 Task: Look for space in Fiumicino-Isola Sacra, Italy from 12th  July, 2023 to 15th July, 2023 for 3 adults in price range Rs.12000 to Rs.16000. Place can be entire place with 2 bedrooms having 3 beds and 1 bathroom. Property type can be house, flat, guest house. Booking option can be shelf check-in. Required host language is English.
Action: Mouse moved to (431, 107)
Screenshot: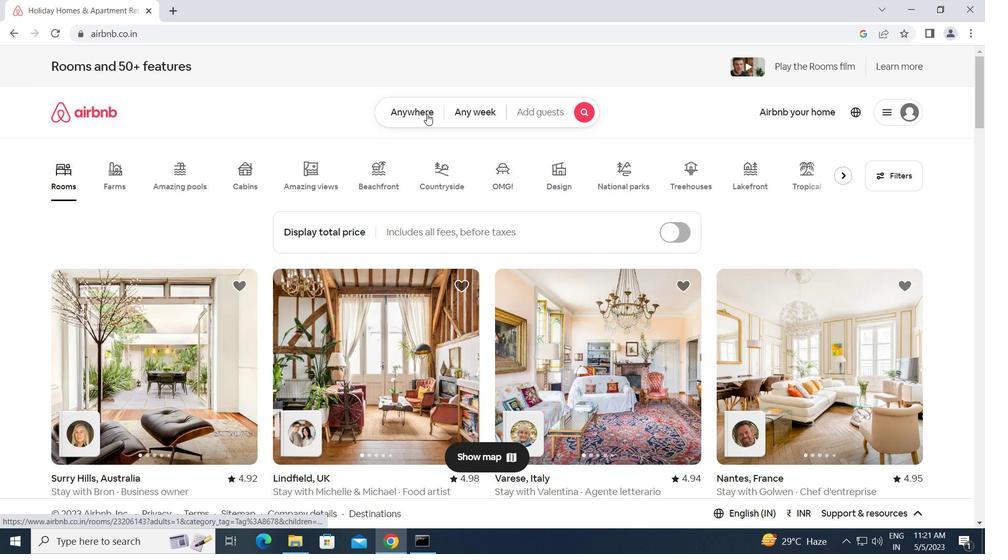
Action: Mouse pressed left at (431, 107)
Screenshot: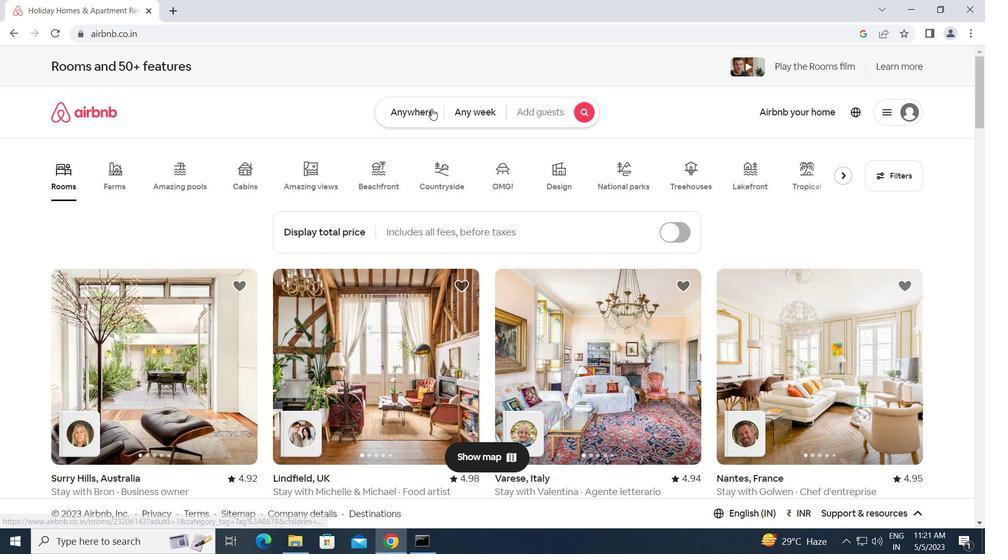 
Action: Mouse moved to (265, 162)
Screenshot: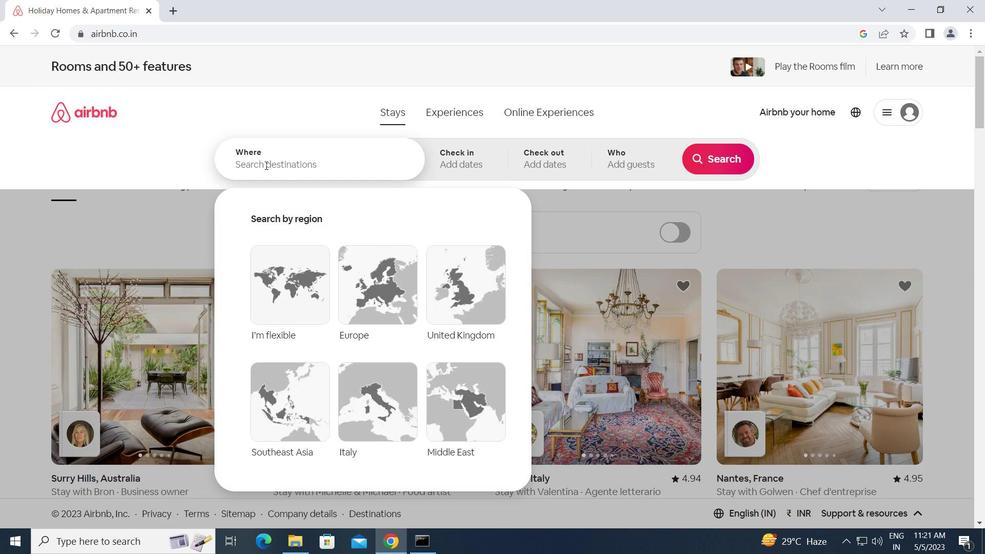 
Action: Mouse pressed left at (265, 162)
Screenshot: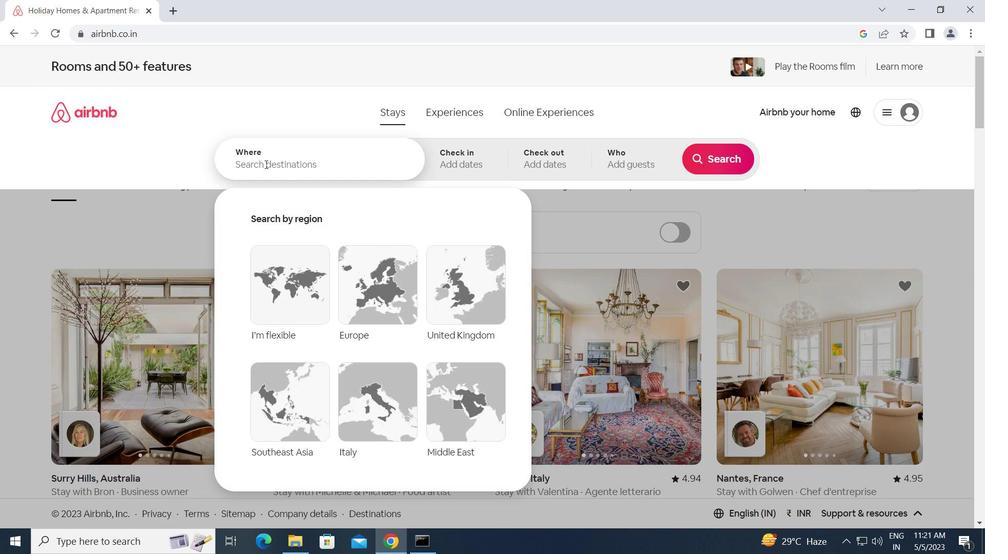 
Action: Key pressed f<Key.caps_lock>iumicino-<Key.caps_lock>i<Key.caps_lock>sola<Key.space><Key.caps_lock>s<Key.caps_lock>acra,<Key.space><Key.caps_lock>i<Key.caps_lock>taly<Key.enter>
Screenshot: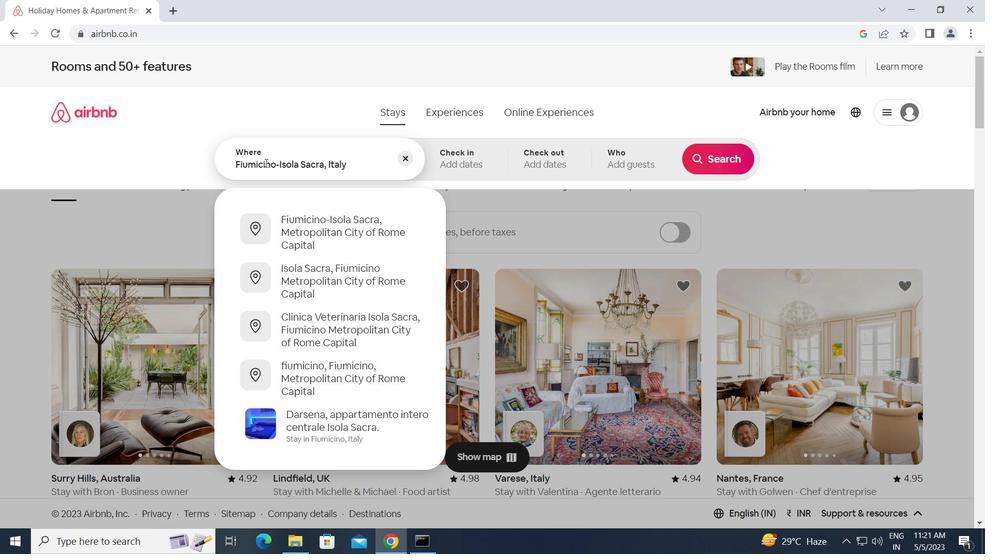 
Action: Mouse moved to (720, 261)
Screenshot: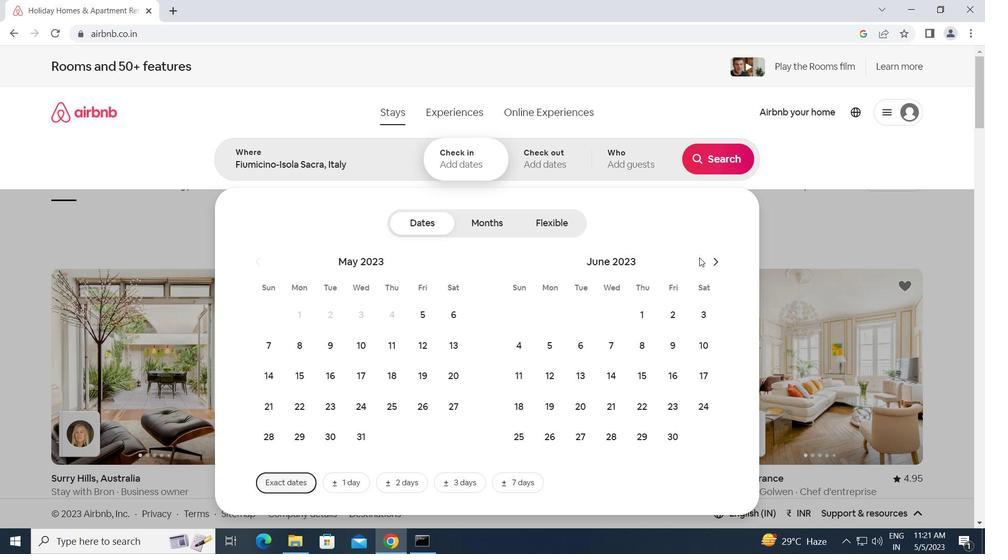 
Action: Mouse pressed left at (720, 261)
Screenshot: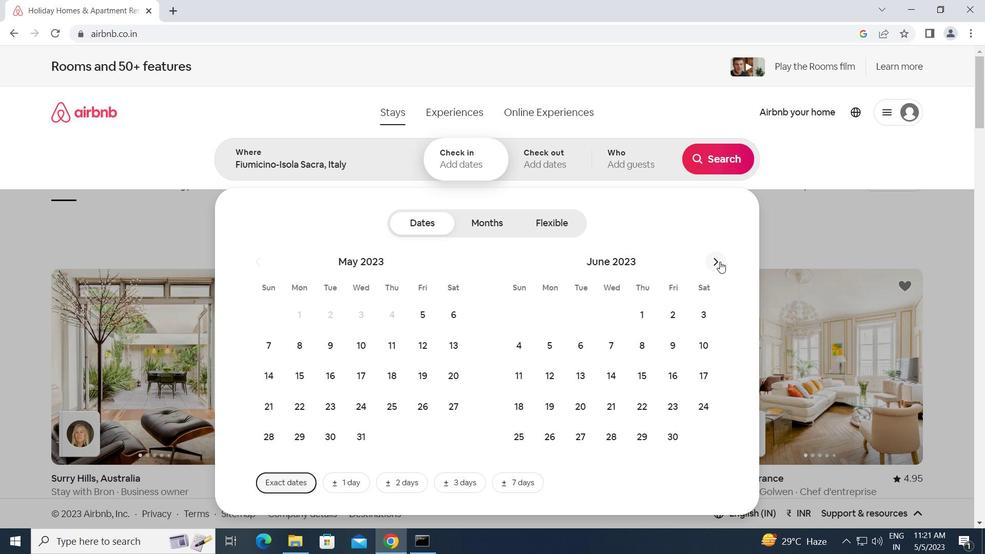 
Action: Mouse moved to (611, 376)
Screenshot: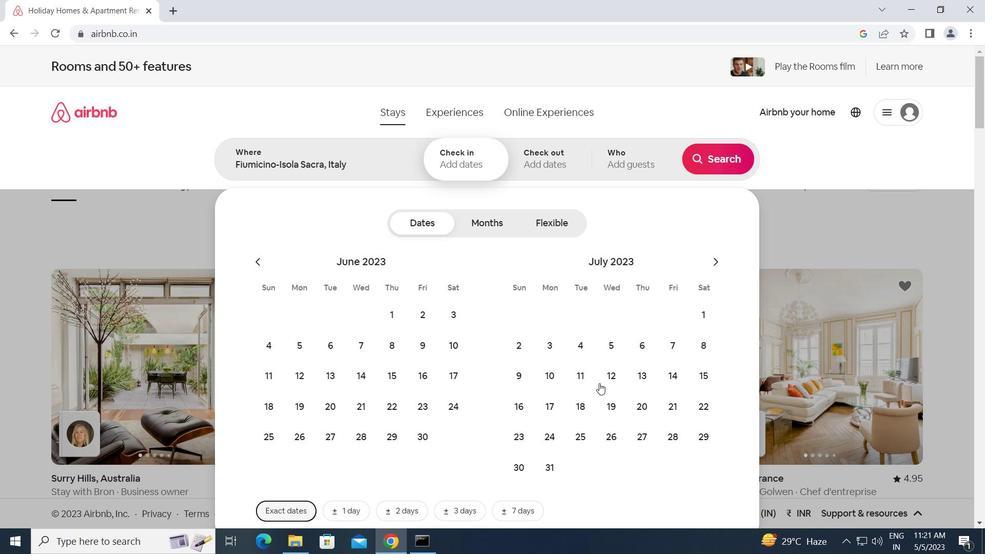 
Action: Mouse pressed left at (611, 376)
Screenshot: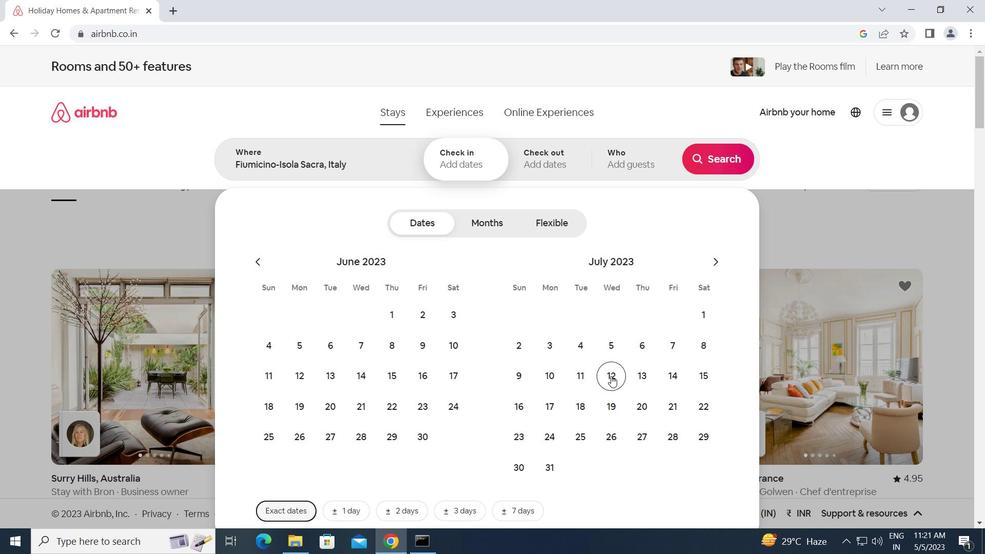 
Action: Mouse moved to (705, 378)
Screenshot: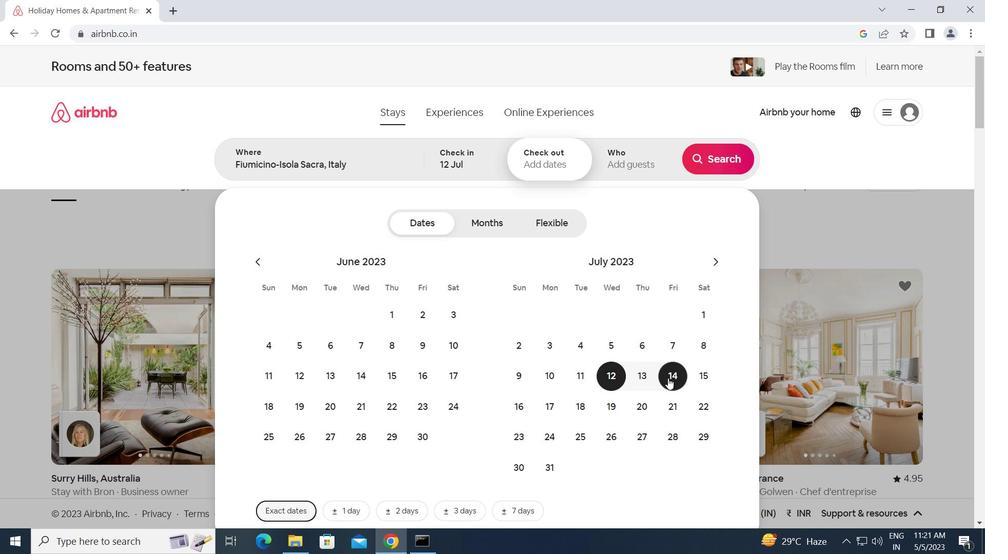 
Action: Mouse pressed left at (705, 378)
Screenshot: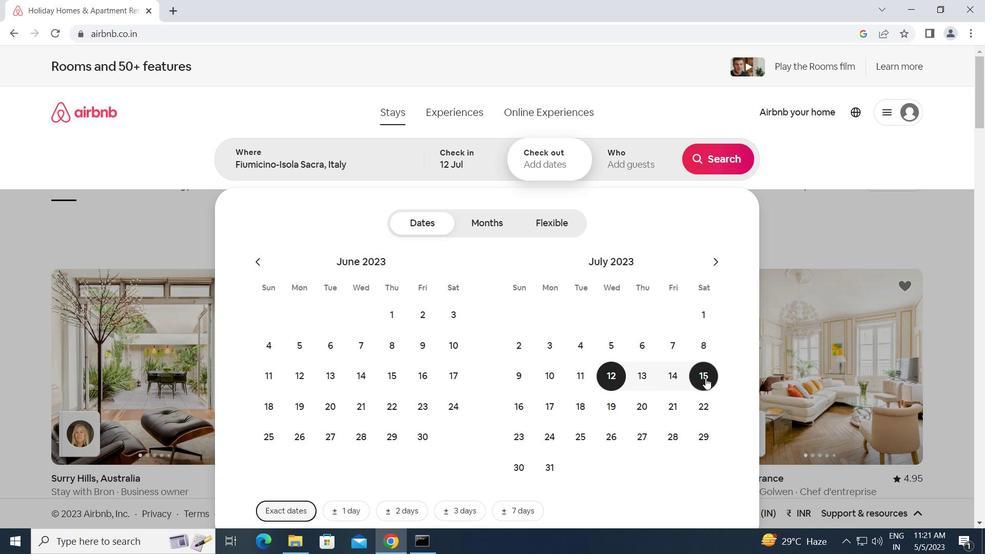 
Action: Mouse moved to (629, 165)
Screenshot: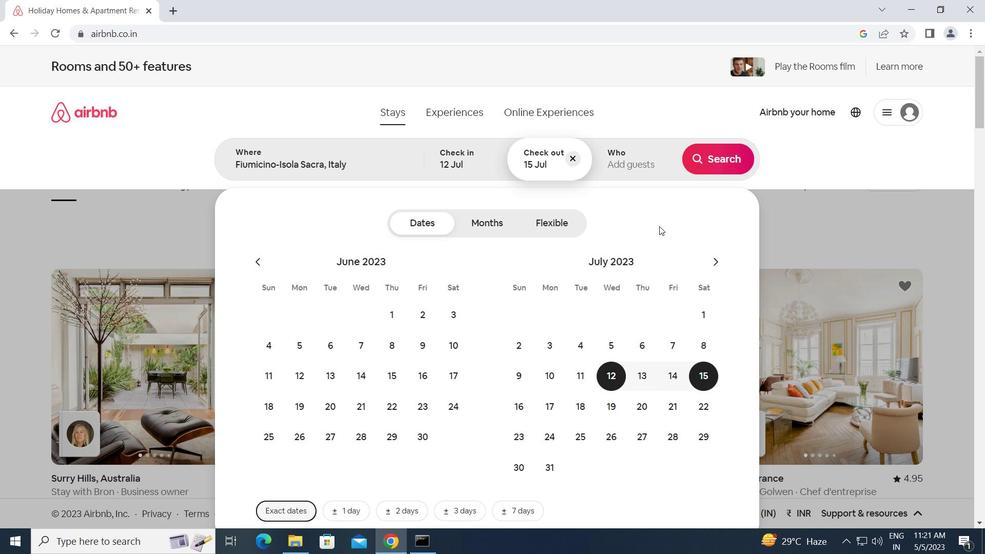 
Action: Mouse pressed left at (629, 165)
Screenshot: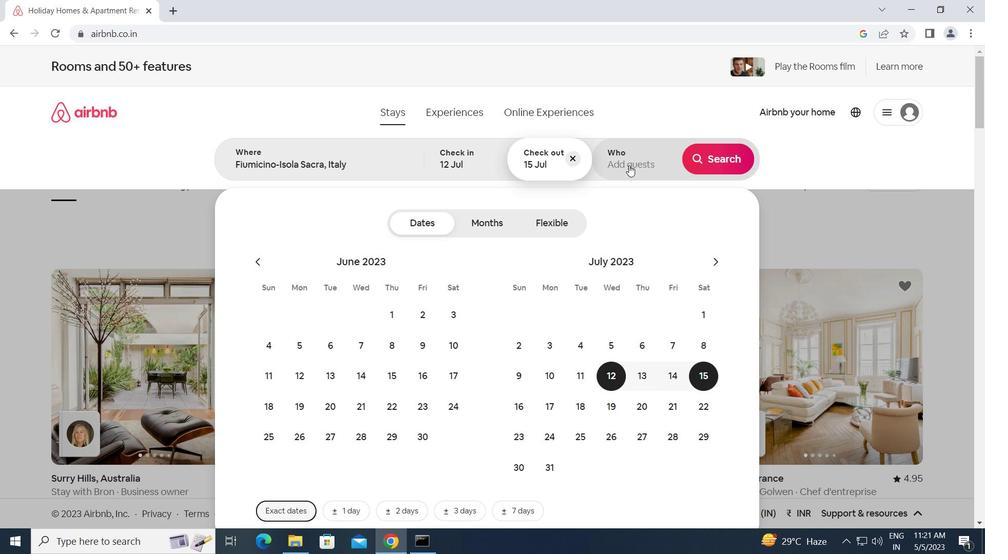 
Action: Mouse moved to (722, 225)
Screenshot: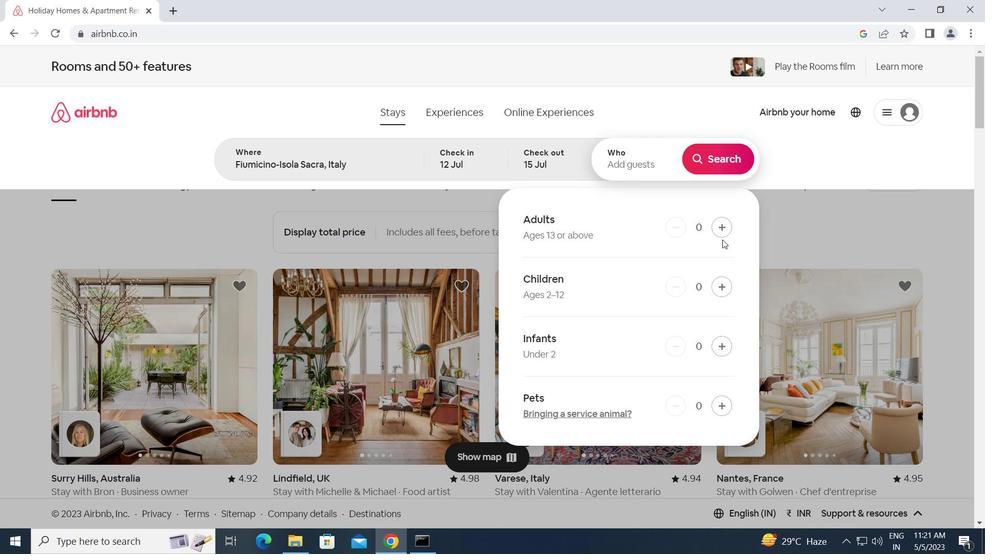 
Action: Mouse pressed left at (722, 225)
Screenshot: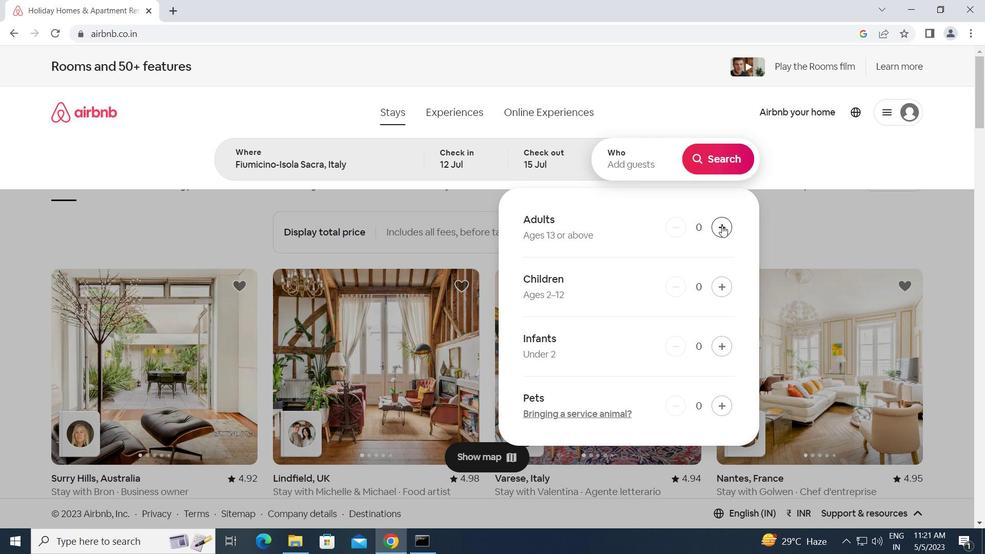 
Action: Mouse pressed left at (722, 225)
Screenshot: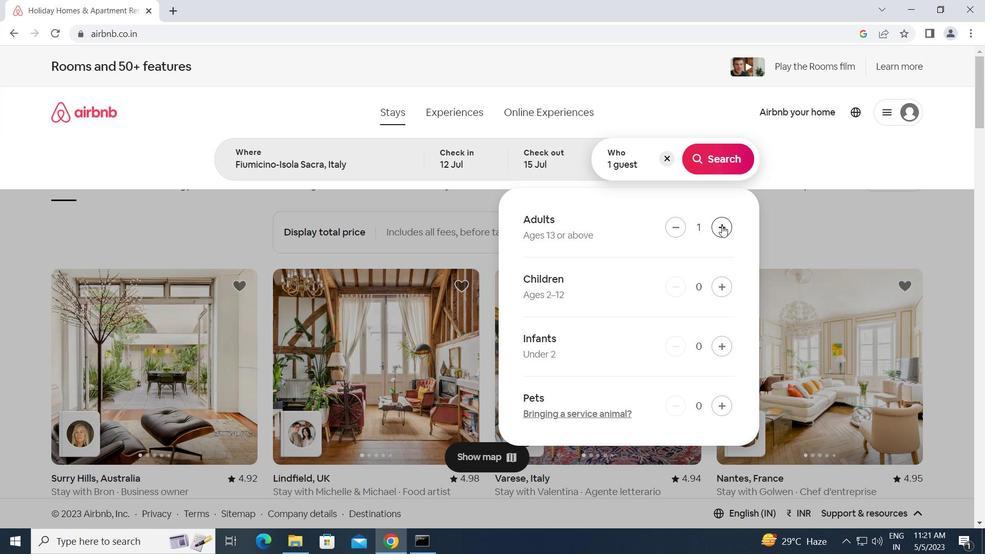 
Action: Mouse pressed left at (722, 225)
Screenshot: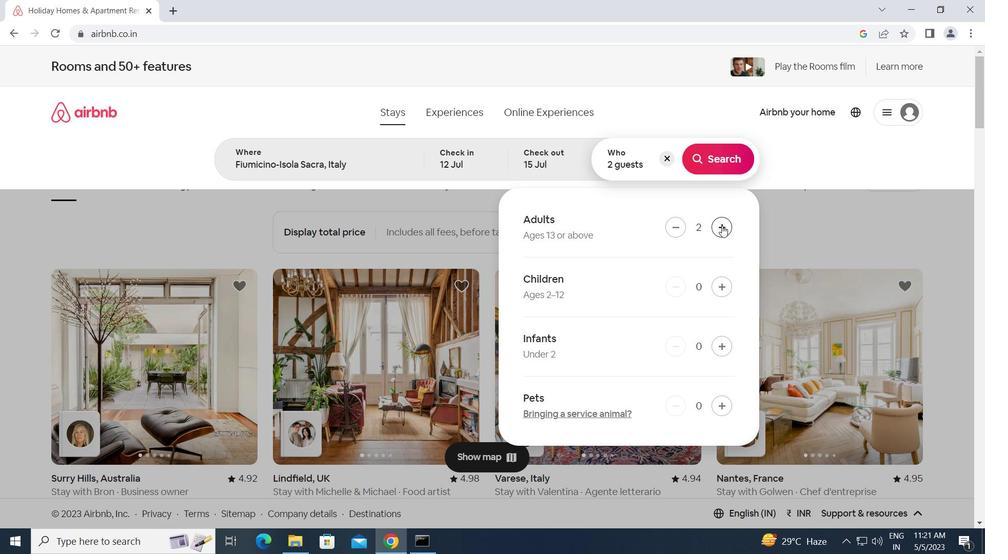 
Action: Mouse moved to (717, 158)
Screenshot: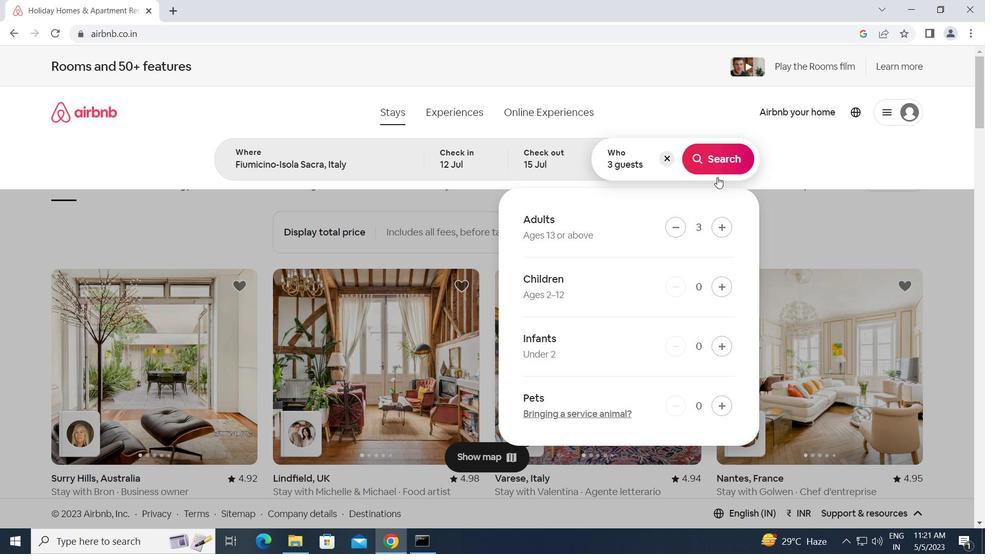
Action: Mouse pressed left at (717, 158)
Screenshot: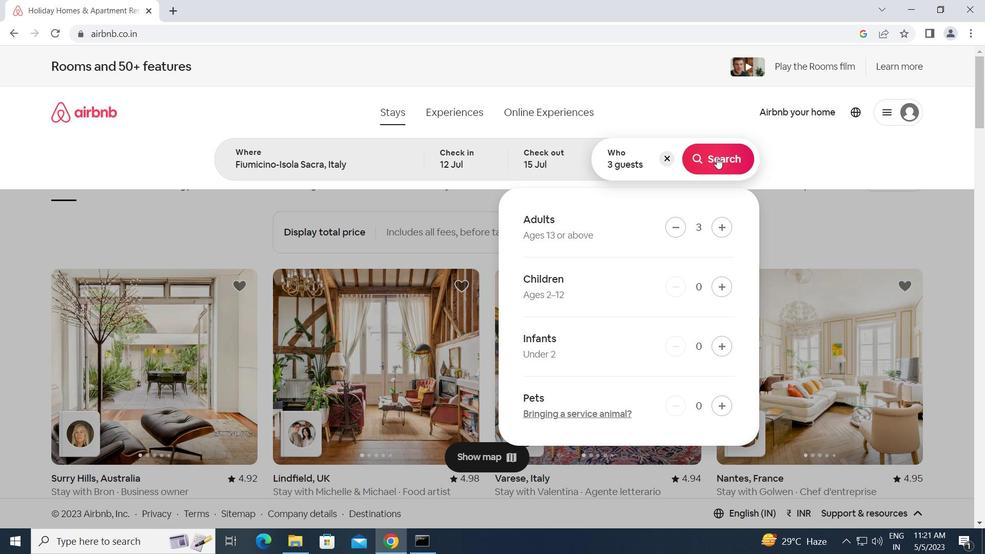 
Action: Mouse moved to (917, 124)
Screenshot: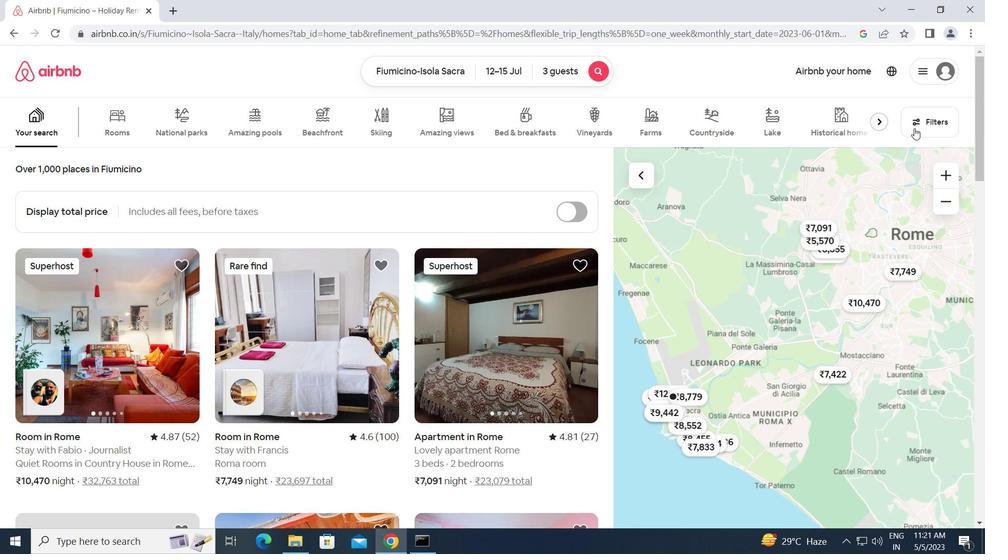 
Action: Mouse pressed left at (917, 124)
Screenshot: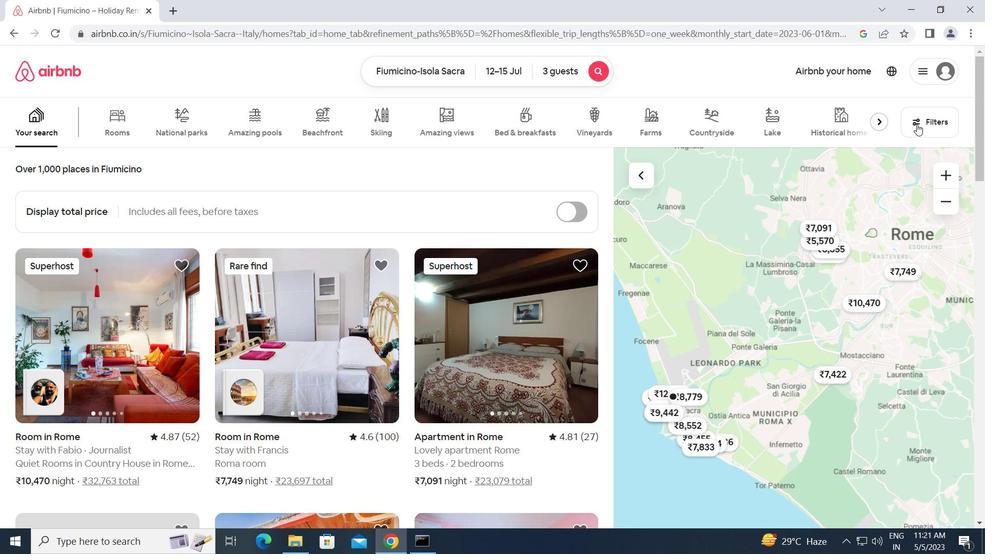 
Action: Mouse moved to (324, 443)
Screenshot: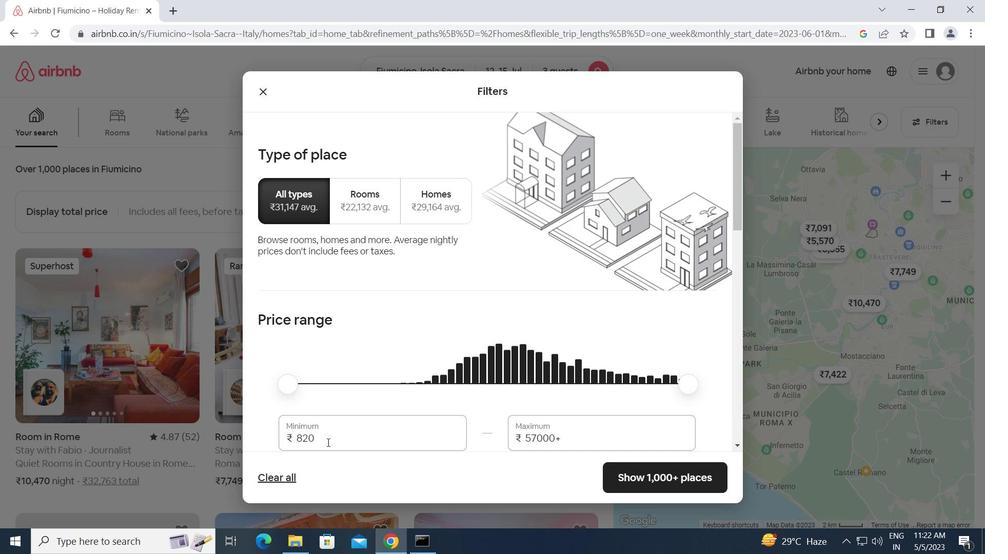 
Action: Mouse pressed left at (324, 443)
Screenshot: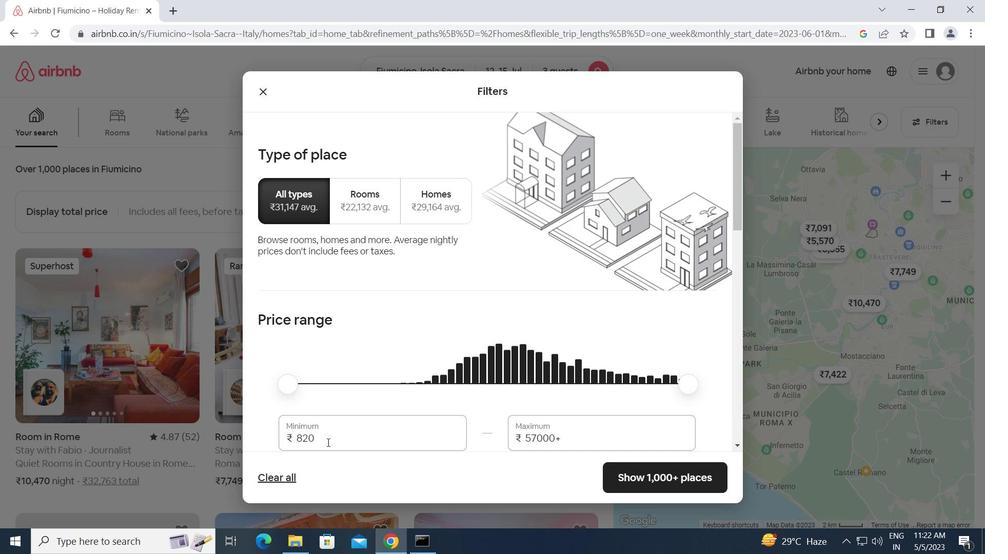 
Action: Mouse moved to (278, 437)
Screenshot: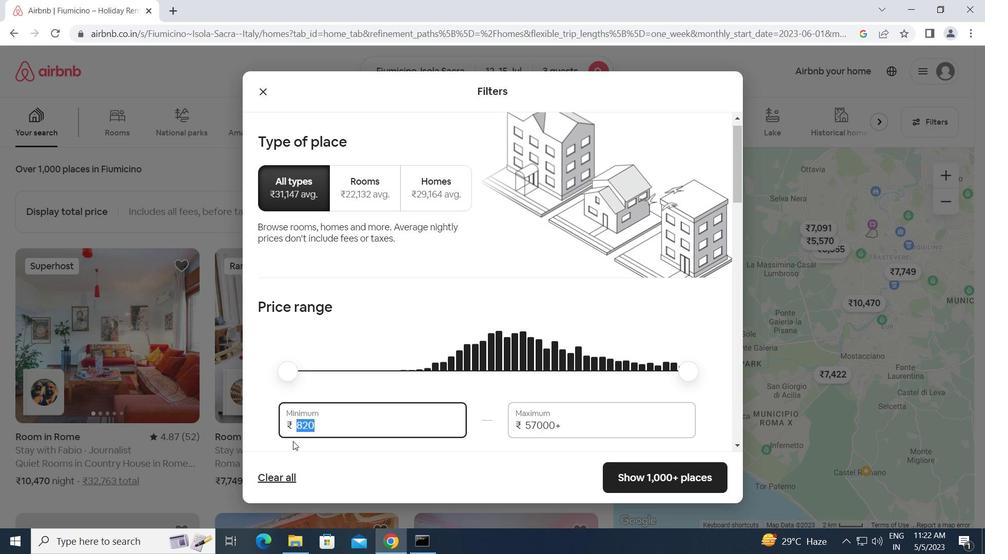 
Action: Key pressed 12000<Key.tab>16000
Screenshot: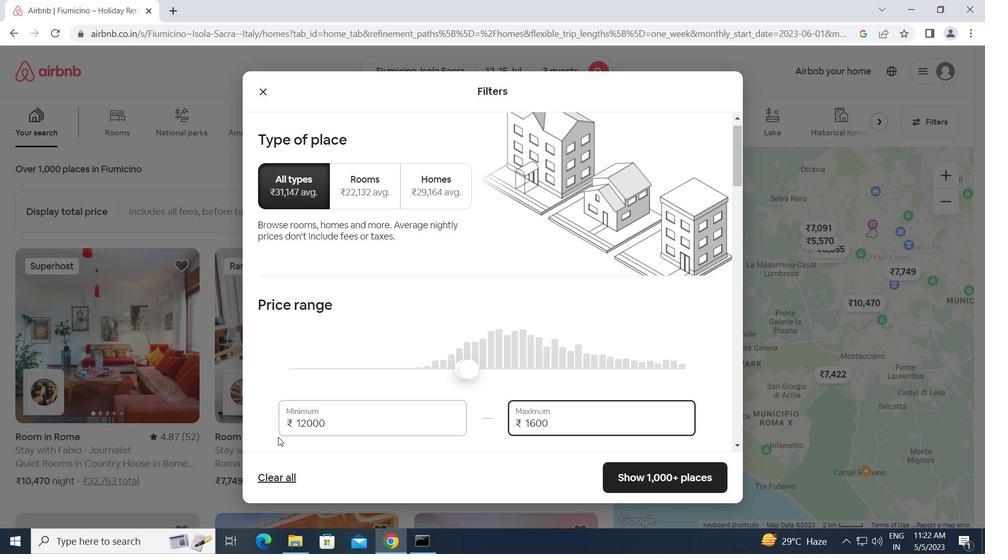 
Action: Mouse moved to (333, 434)
Screenshot: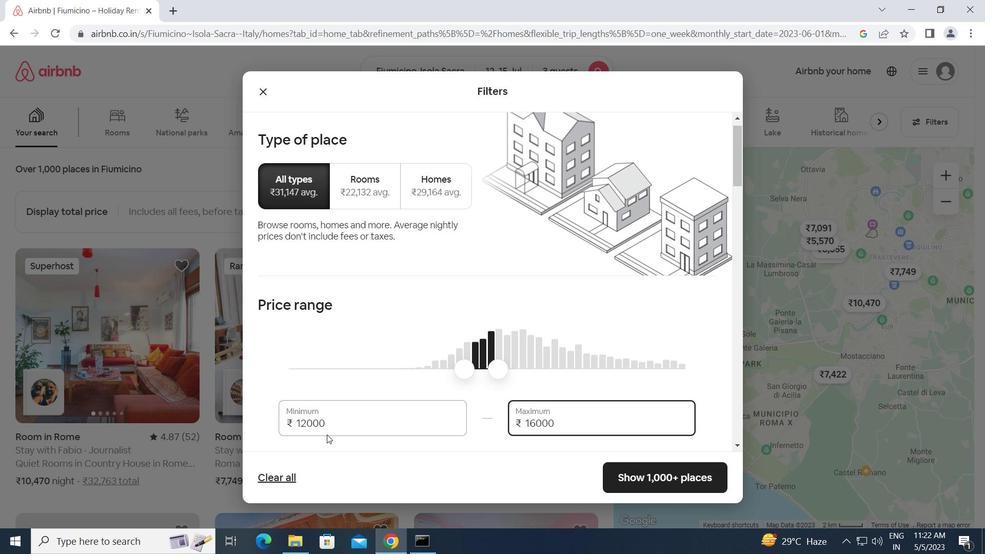 
Action: Mouse scrolled (333, 434) with delta (0, 0)
Screenshot: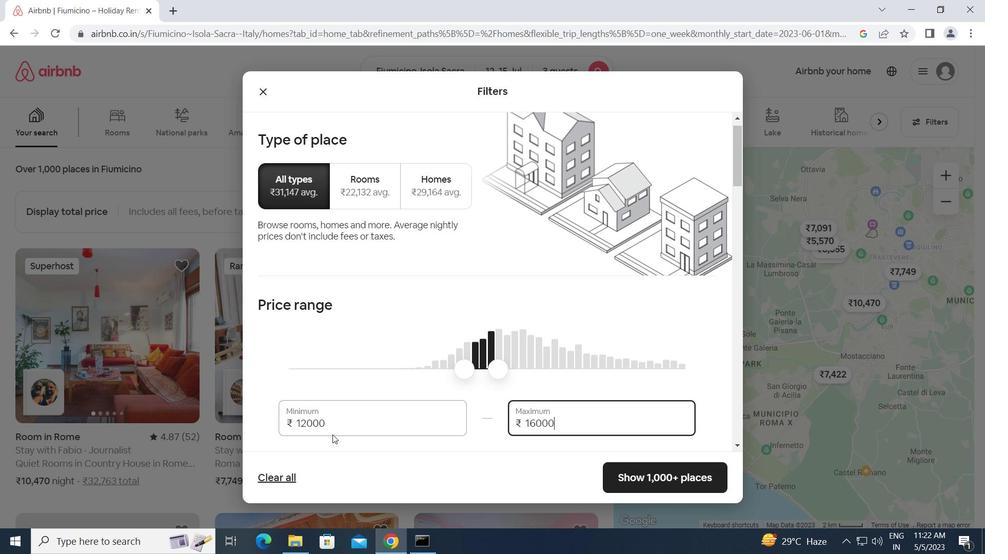 
Action: Mouse scrolled (333, 434) with delta (0, 0)
Screenshot: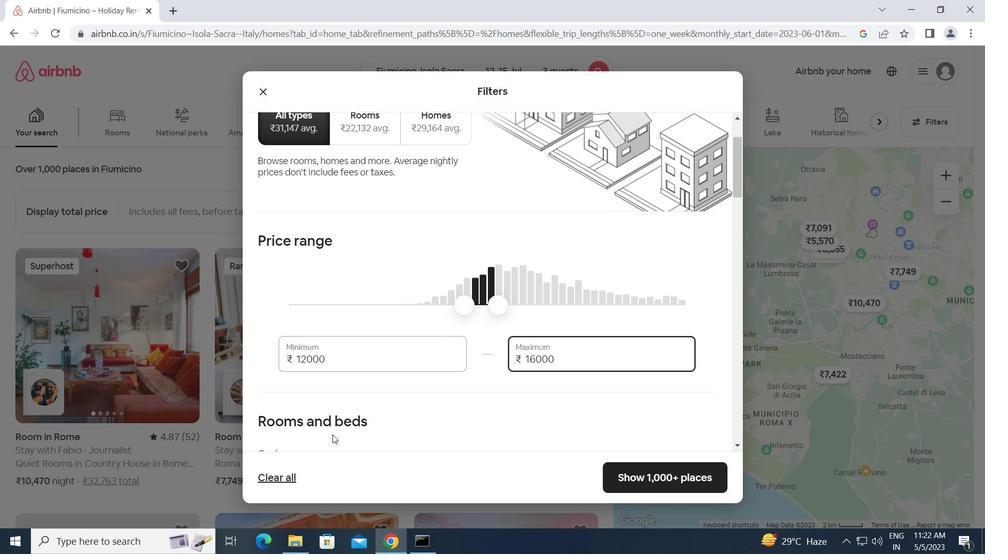 
Action: Mouse scrolled (333, 434) with delta (0, 0)
Screenshot: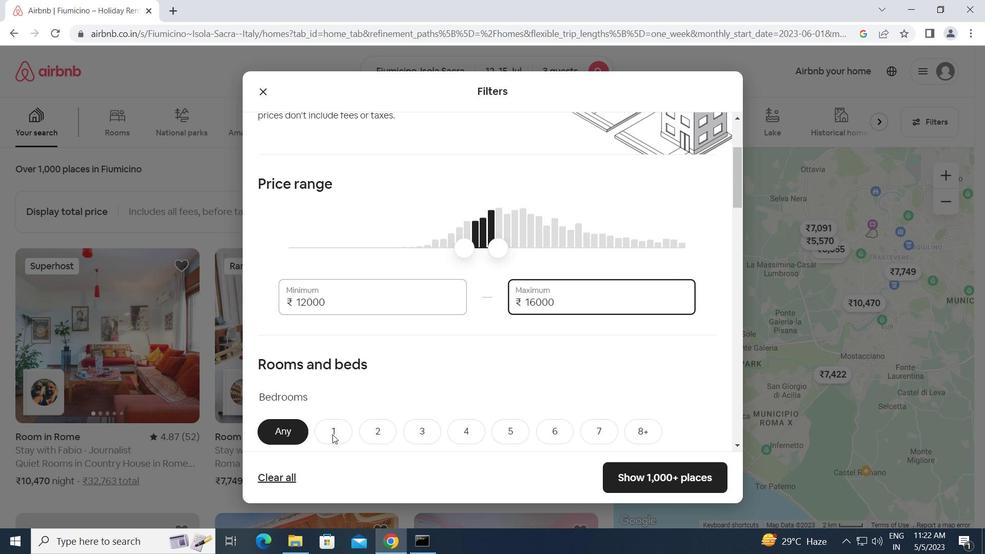 
Action: Mouse scrolled (333, 435) with delta (0, 0)
Screenshot: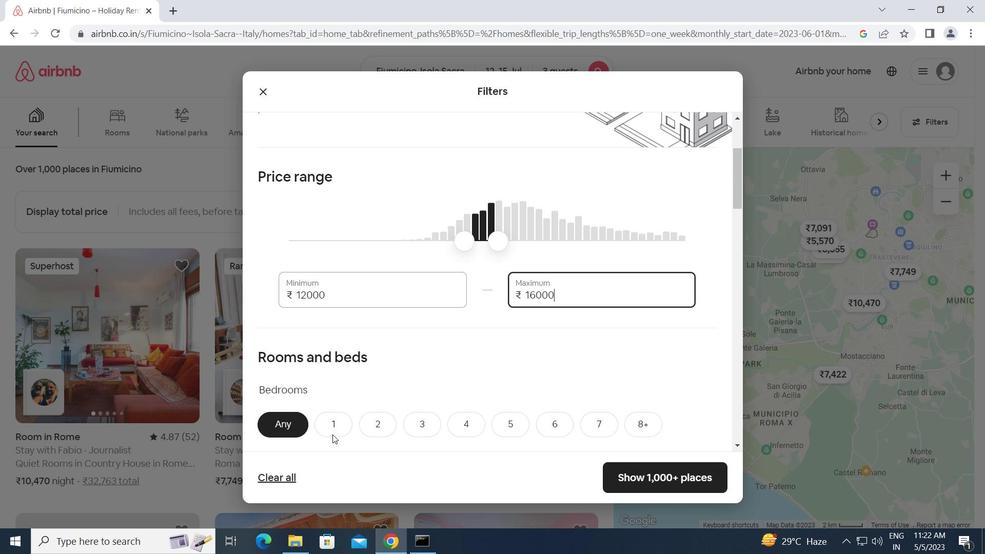 
Action: Mouse scrolled (333, 434) with delta (0, 0)
Screenshot: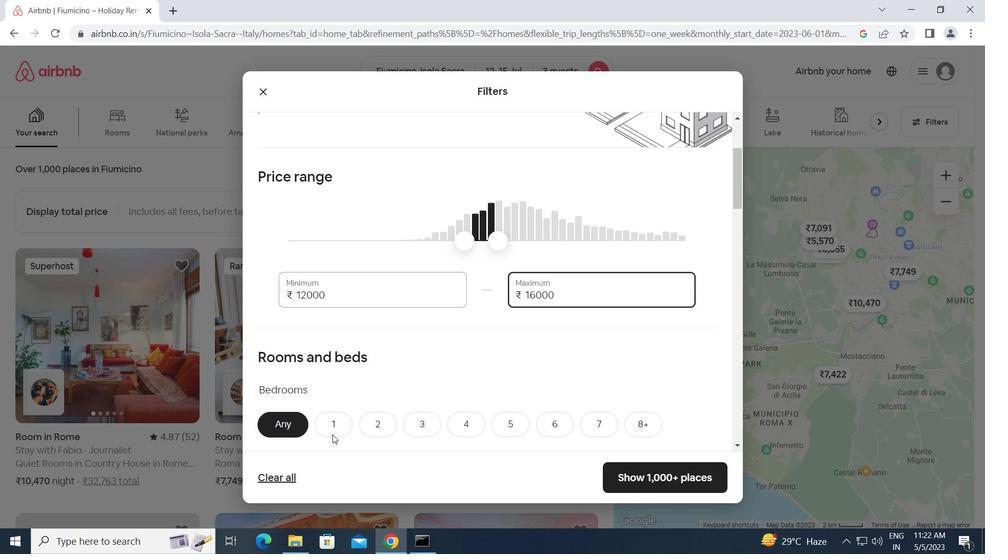 
Action: Mouse scrolled (333, 434) with delta (0, 0)
Screenshot: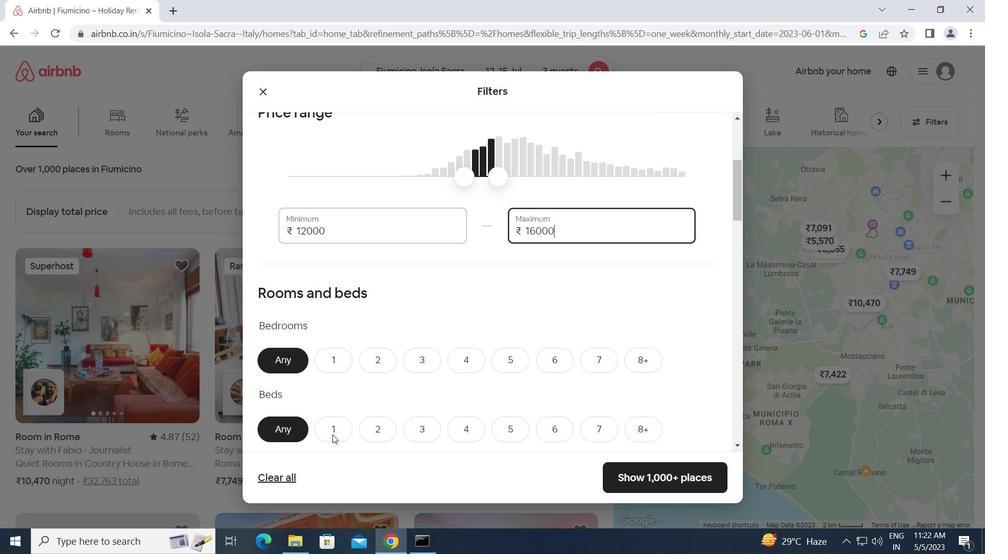 
Action: Mouse moved to (376, 298)
Screenshot: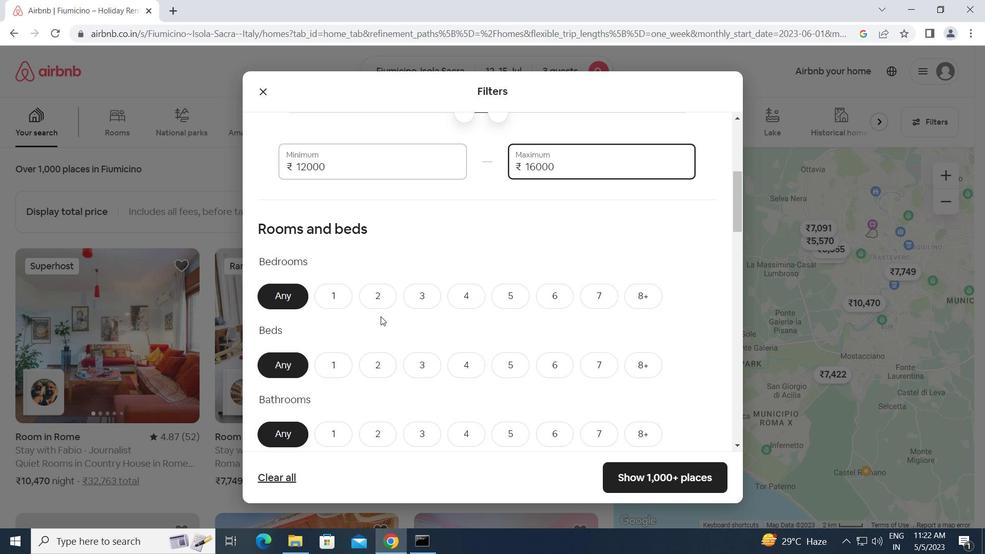 
Action: Mouse pressed left at (376, 298)
Screenshot: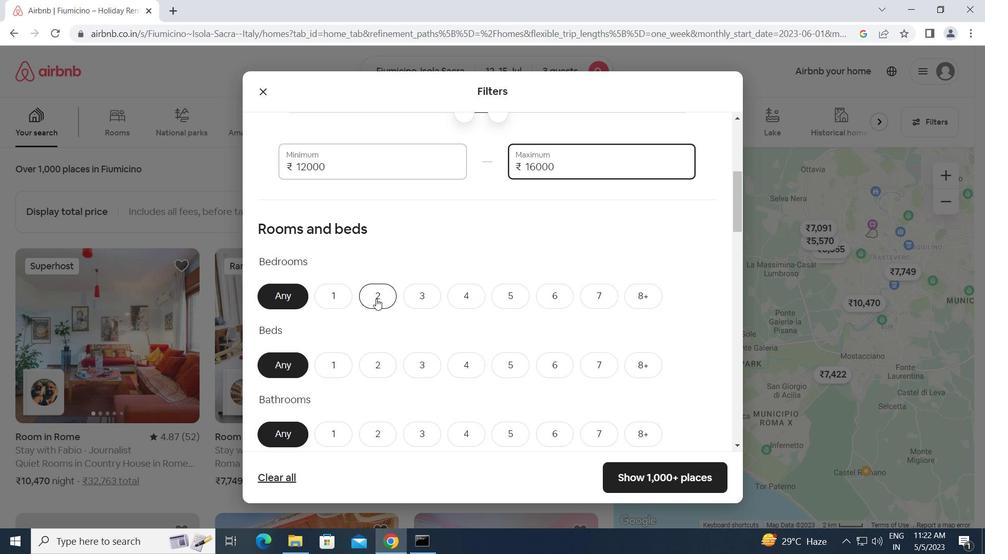 
Action: Mouse moved to (423, 359)
Screenshot: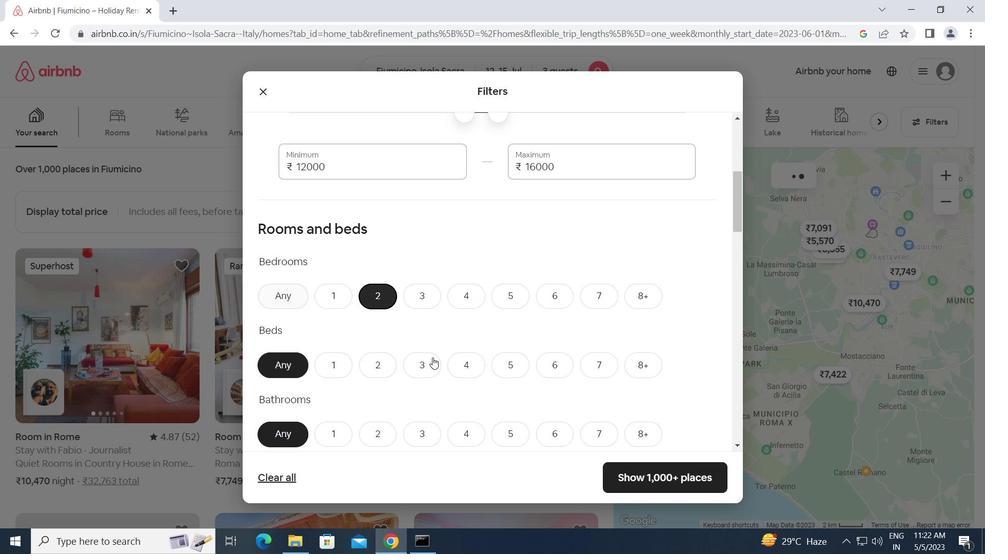 
Action: Mouse pressed left at (423, 359)
Screenshot: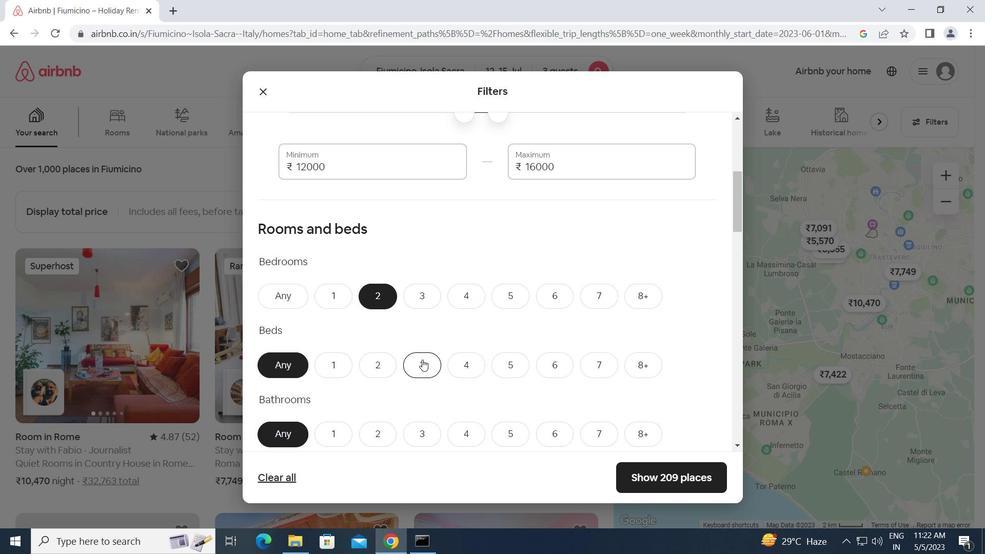 
Action: Mouse moved to (381, 420)
Screenshot: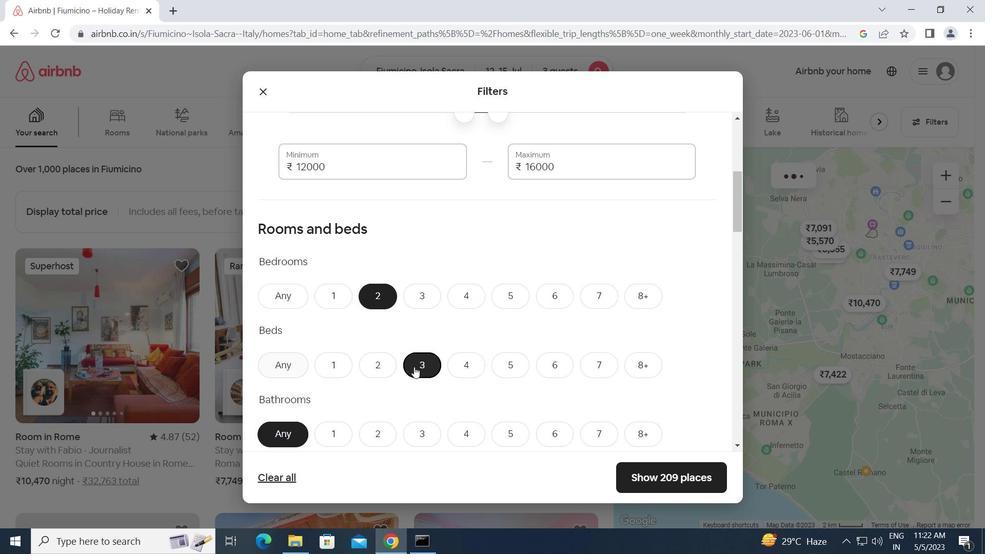 
Action: Mouse scrolled (381, 420) with delta (0, 0)
Screenshot: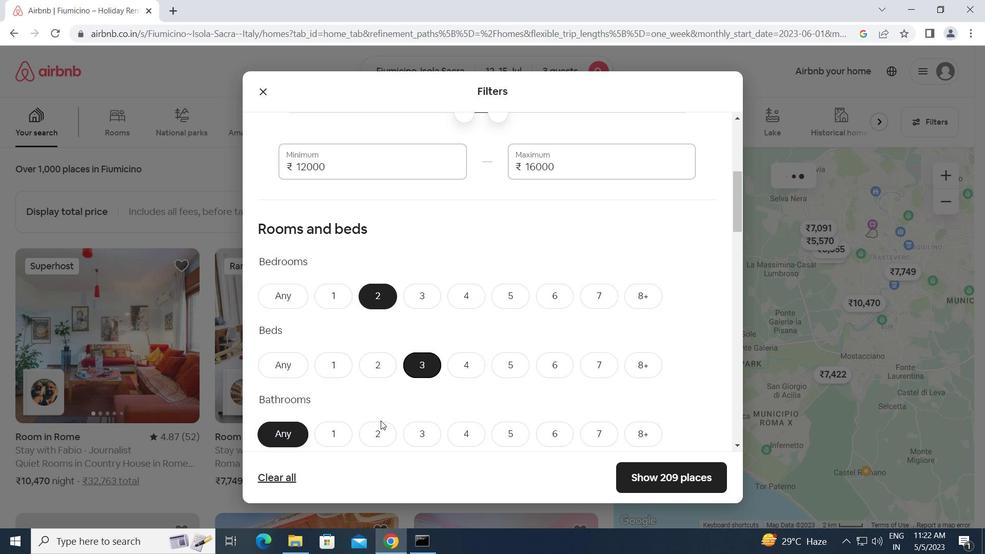 
Action: Mouse moved to (337, 372)
Screenshot: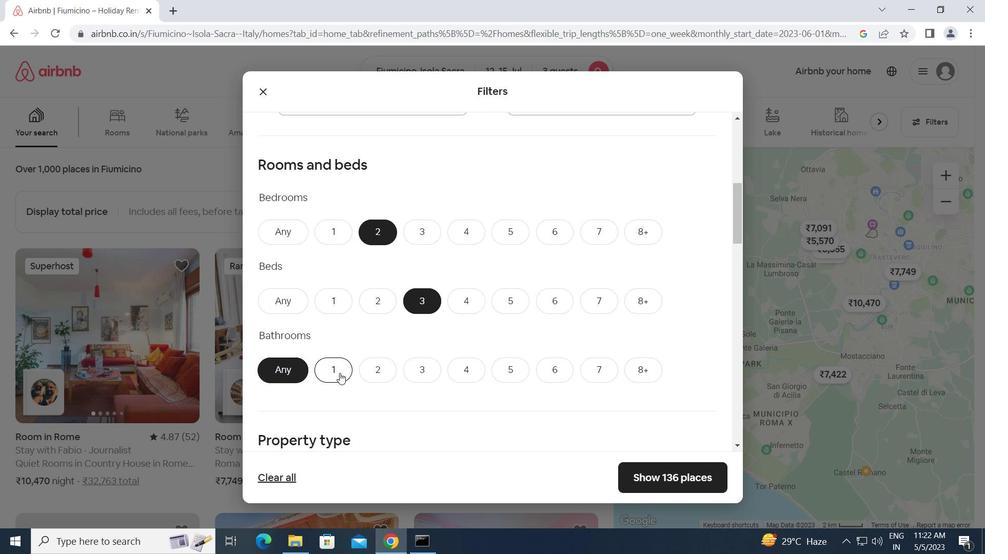 
Action: Mouse pressed left at (337, 372)
Screenshot: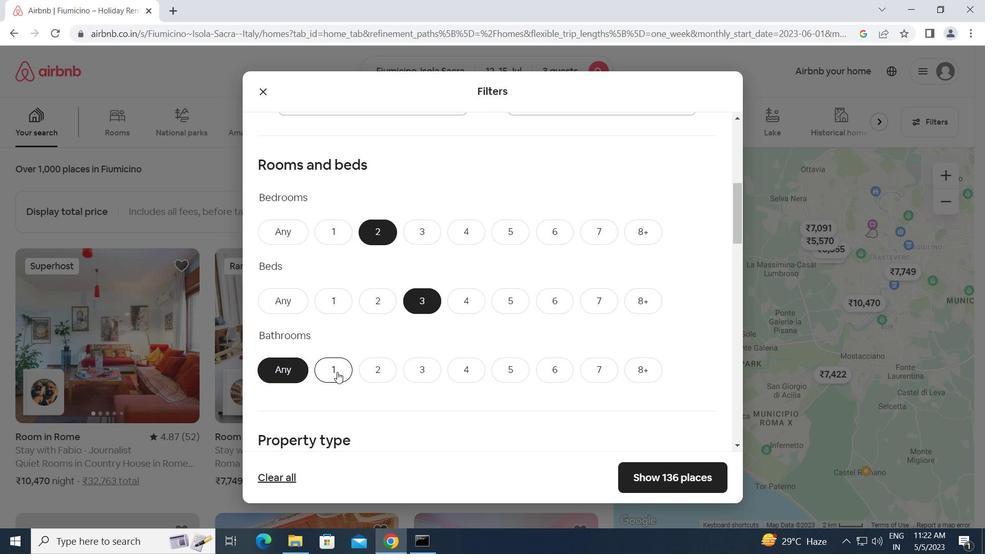 
Action: Mouse moved to (387, 381)
Screenshot: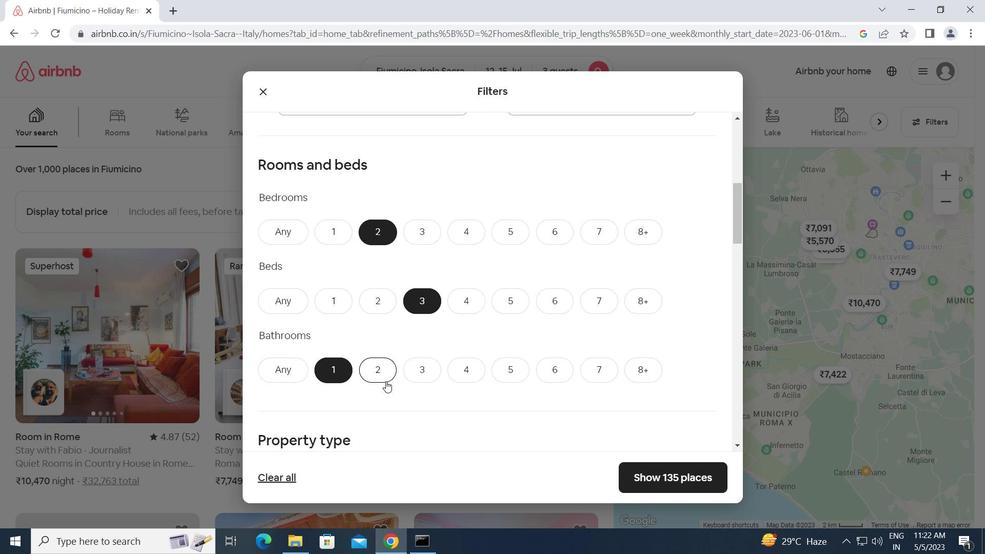 
Action: Mouse scrolled (387, 381) with delta (0, 0)
Screenshot: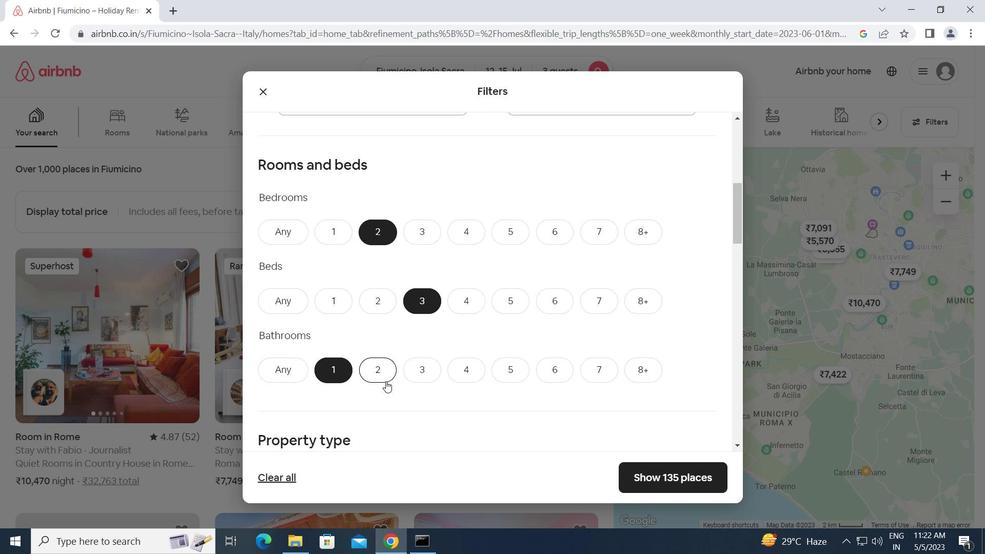 
Action: Mouse scrolled (387, 381) with delta (0, 0)
Screenshot: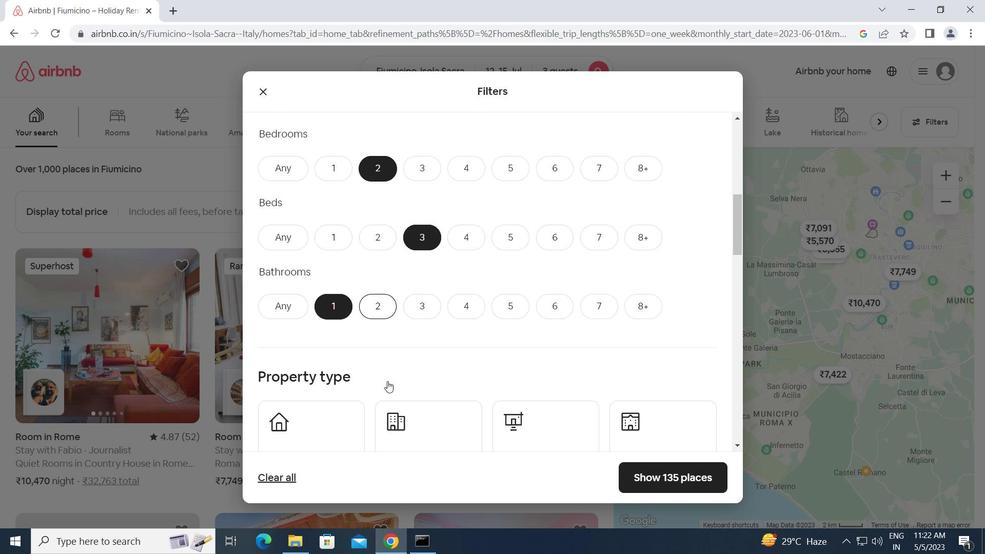 
Action: Mouse scrolled (387, 381) with delta (0, 0)
Screenshot: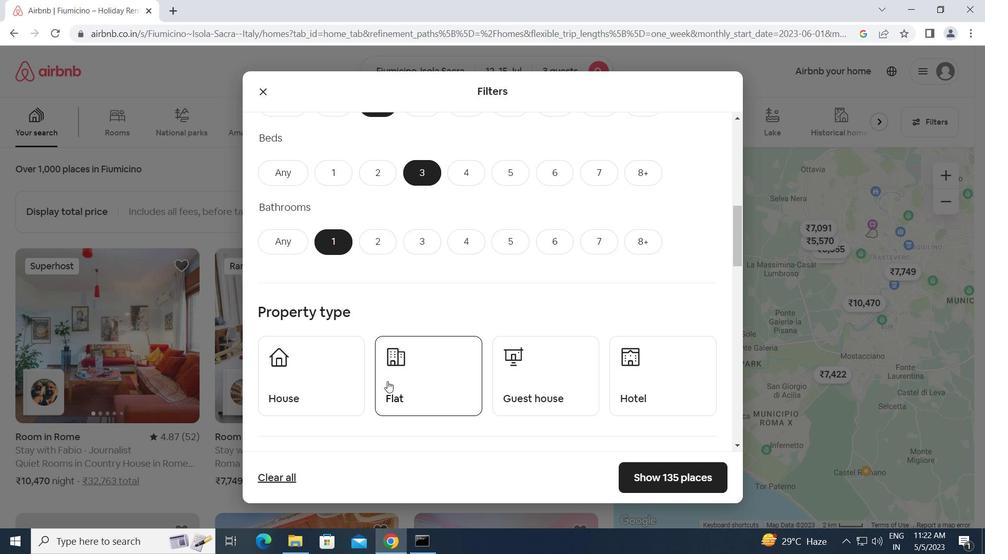 
Action: Mouse moved to (318, 321)
Screenshot: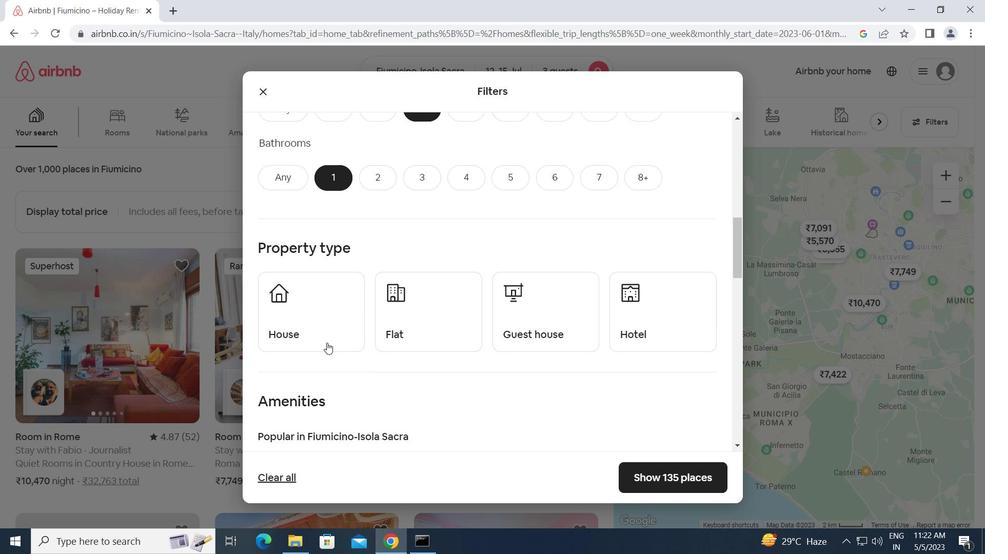 
Action: Mouse pressed left at (318, 321)
Screenshot: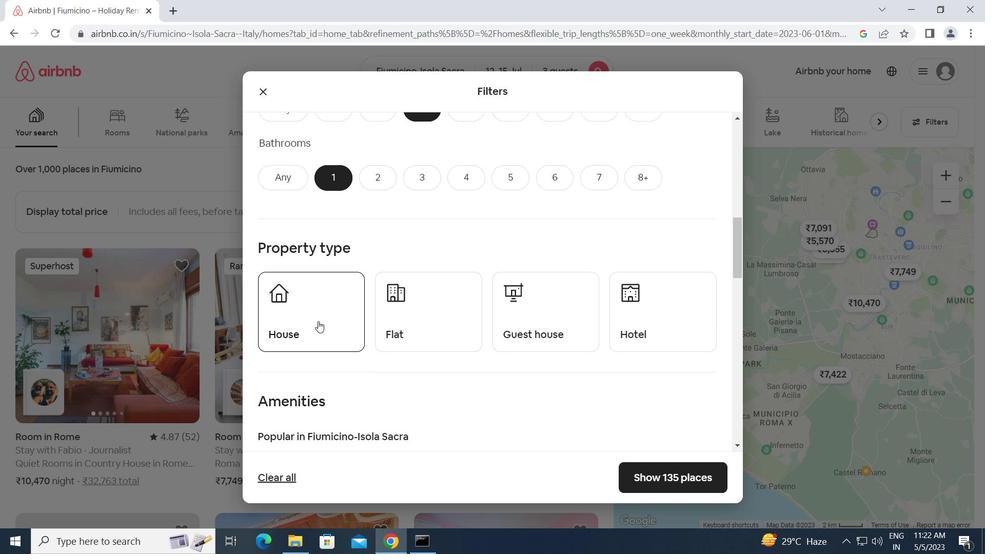 
Action: Mouse moved to (431, 317)
Screenshot: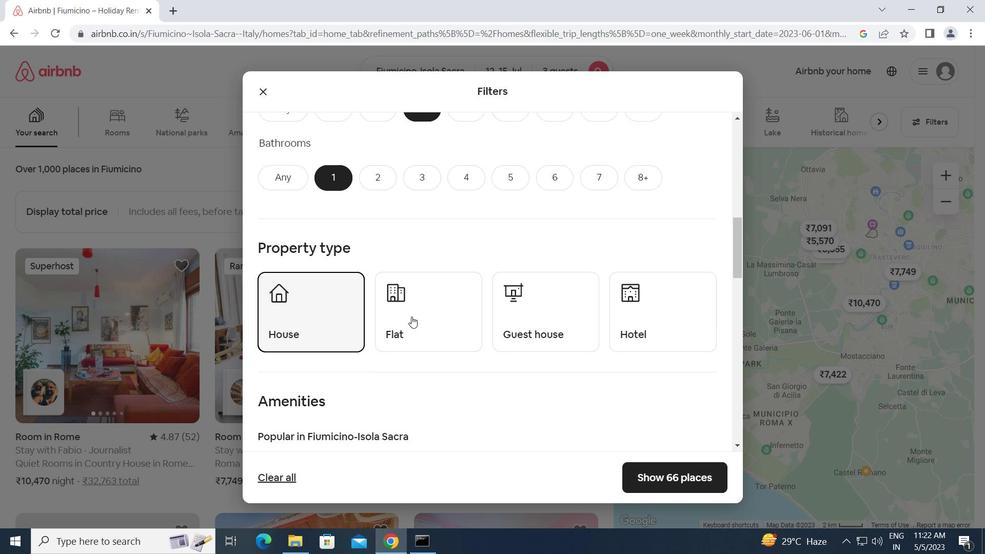 
Action: Mouse pressed left at (431, 317)
Screenshot: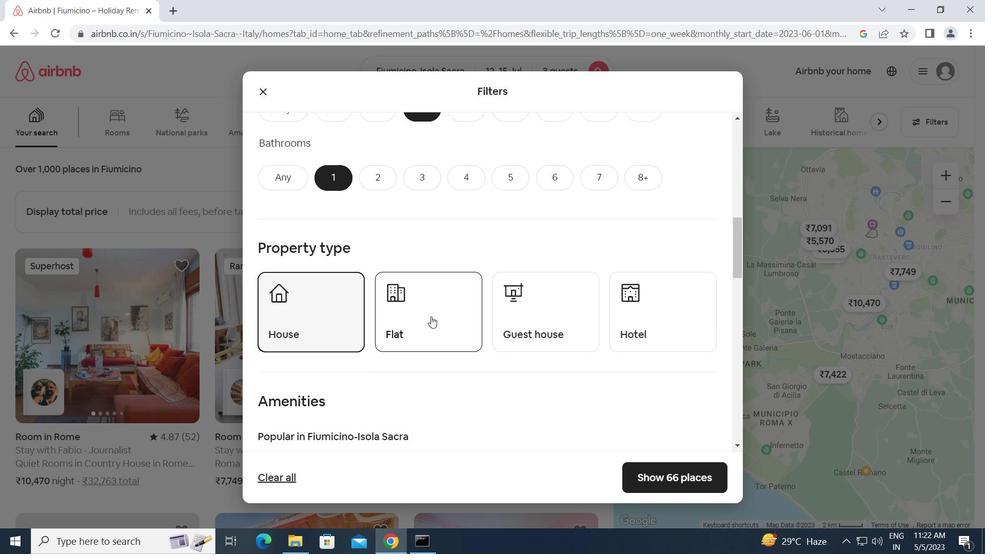 
Action: Mouse moved to (533, 317)
Screenshot: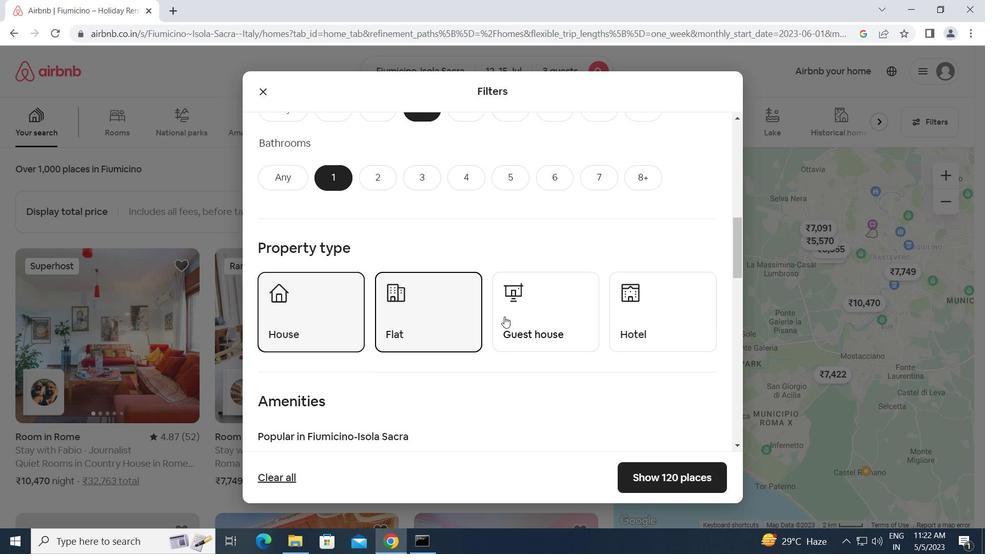 
Action: Mouse pressed left at (533, 317)
Screenshot: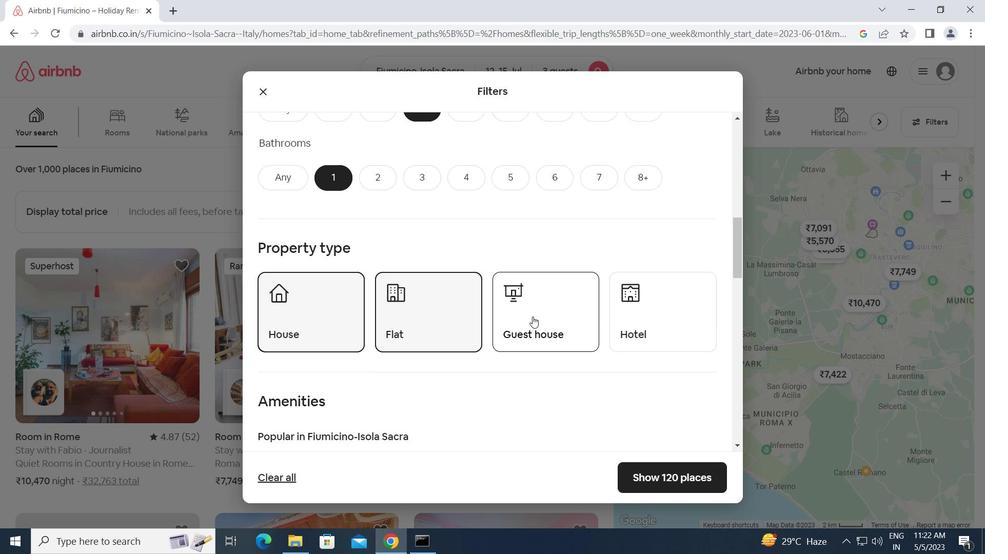 
Action: Mouse moved to (481, 402)
Screenshot: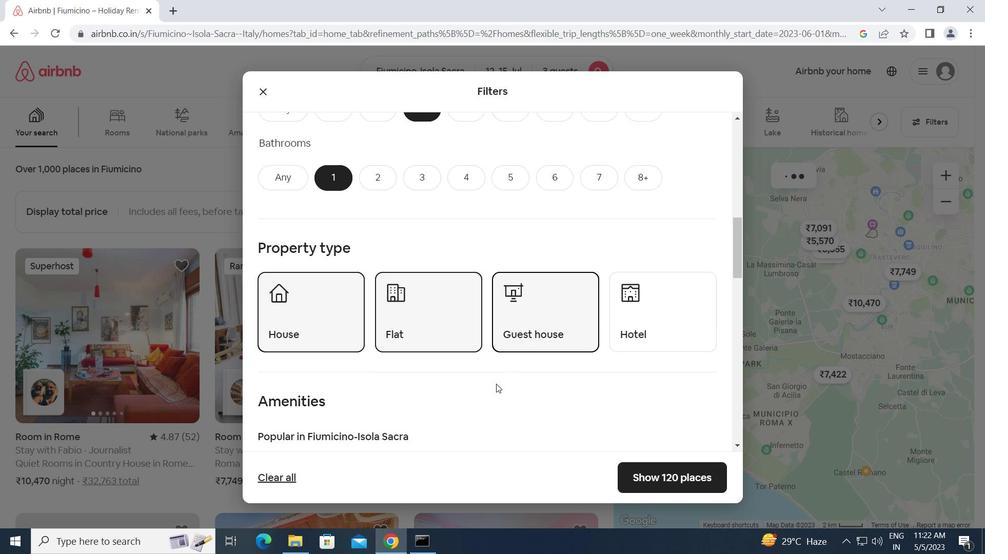 
Action: Mouse scrolled (481, 402) with delta (0, 0)
Screenshot: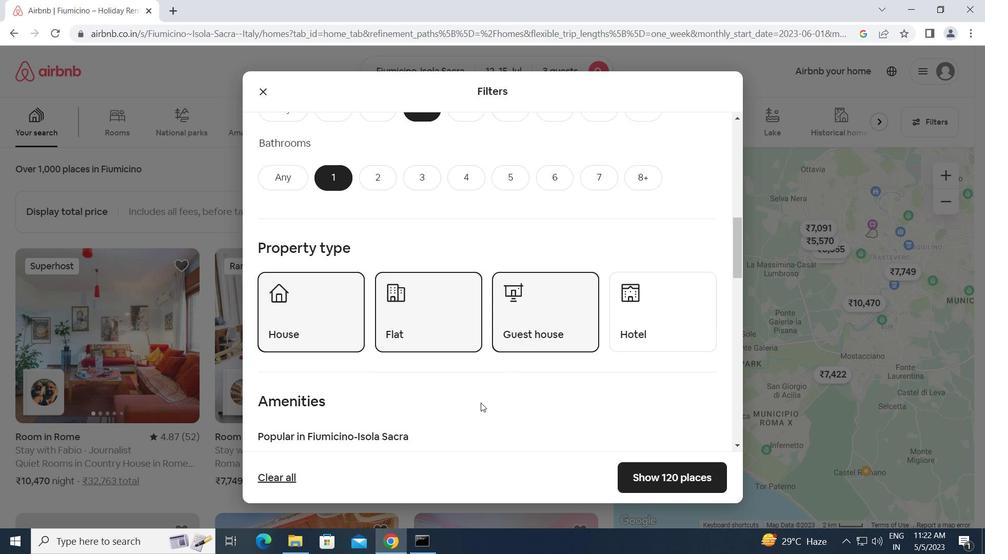 
Action: Mouse scrolled (481, 402) with delta (0, 0)
Screenshot: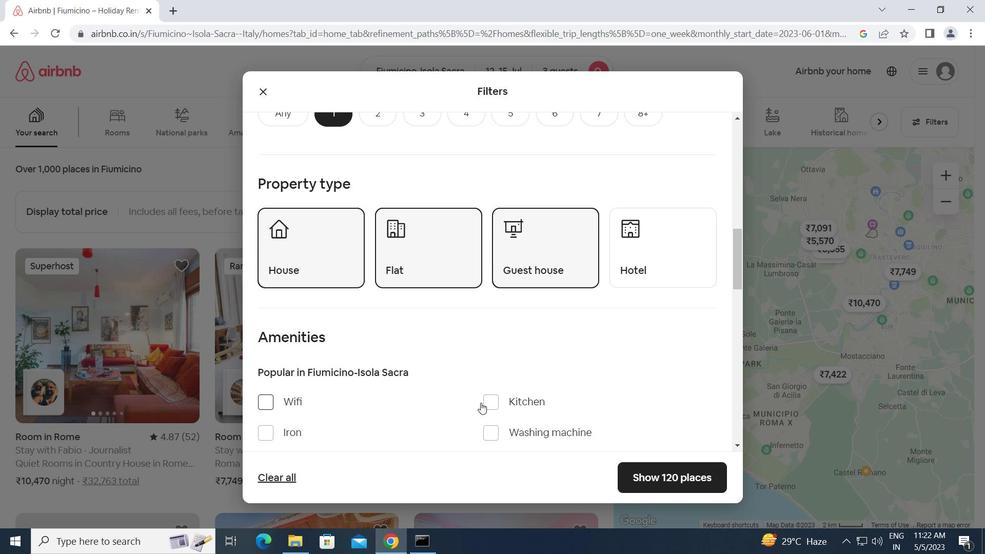 
Action: Mouse scrolled (481, 402) with delta (0, 0)
Screenshot: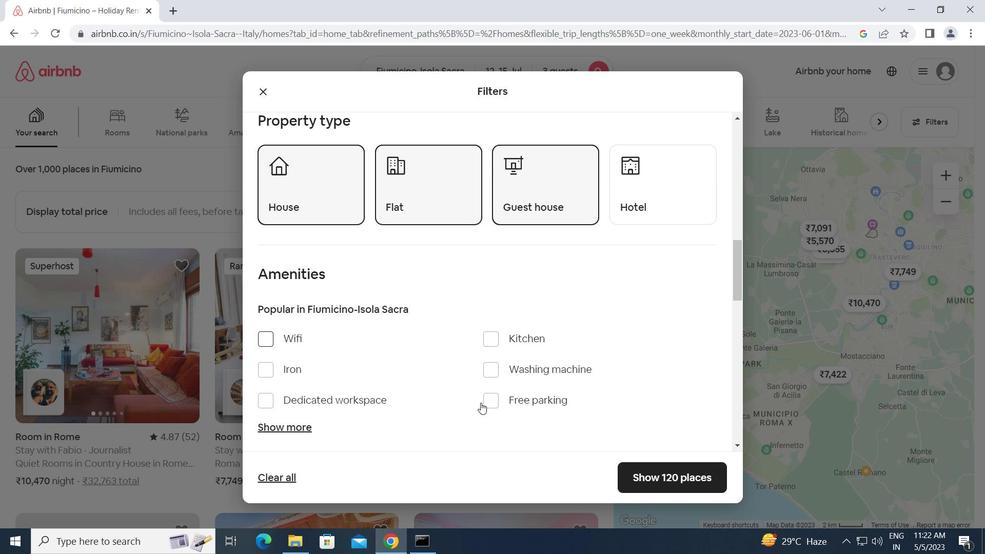 
Action: Mouse scrolled (481, 402) with delta (0, 0)
Screenshot: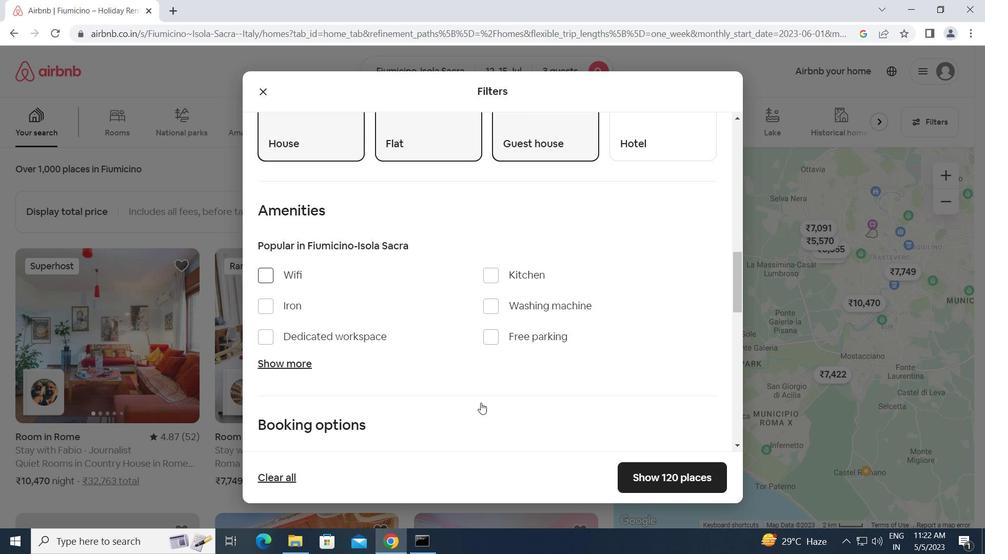 
Action: Mouse scrolled (481, 402) with delta (0, 0)
Screenshot: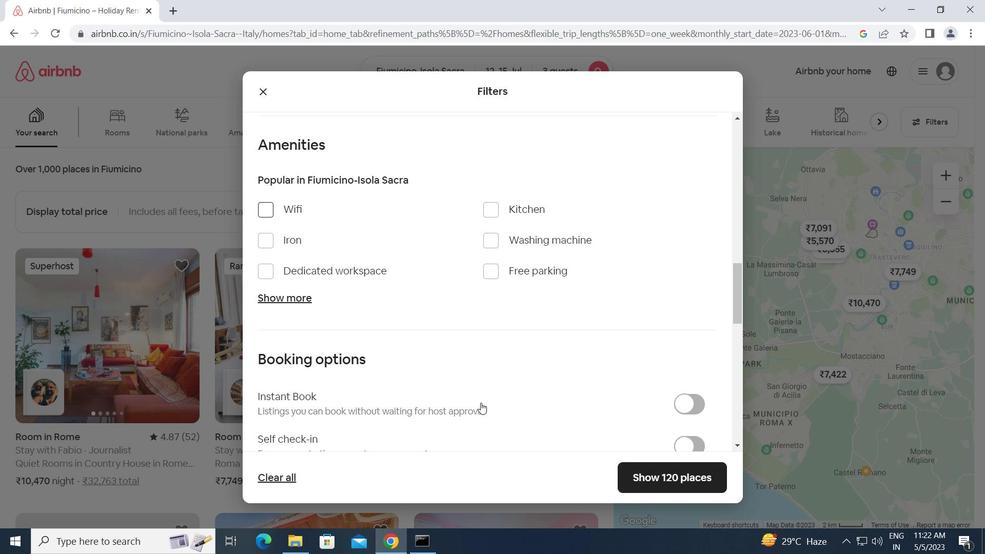 
Action: Mouse moved to (679, 382)
Screenshot: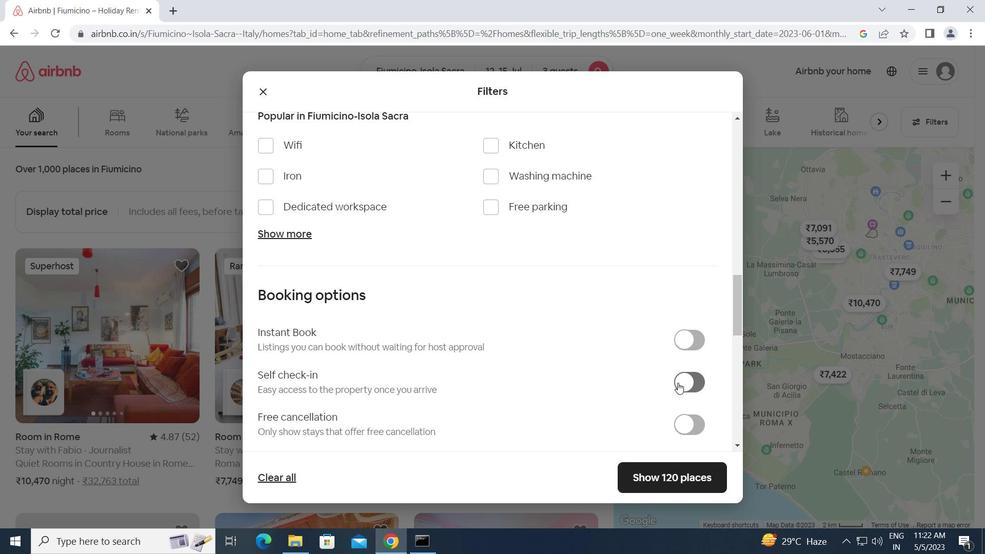 
Action: Mouse pressed left at (679, 382)
Screenshot: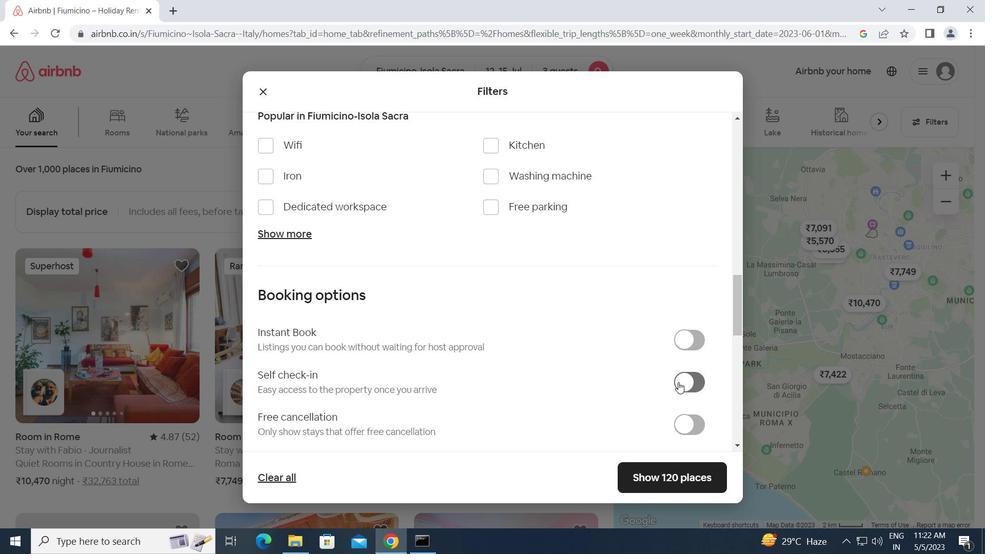
Action: Mouse moved to (468, 426)
Screenshot: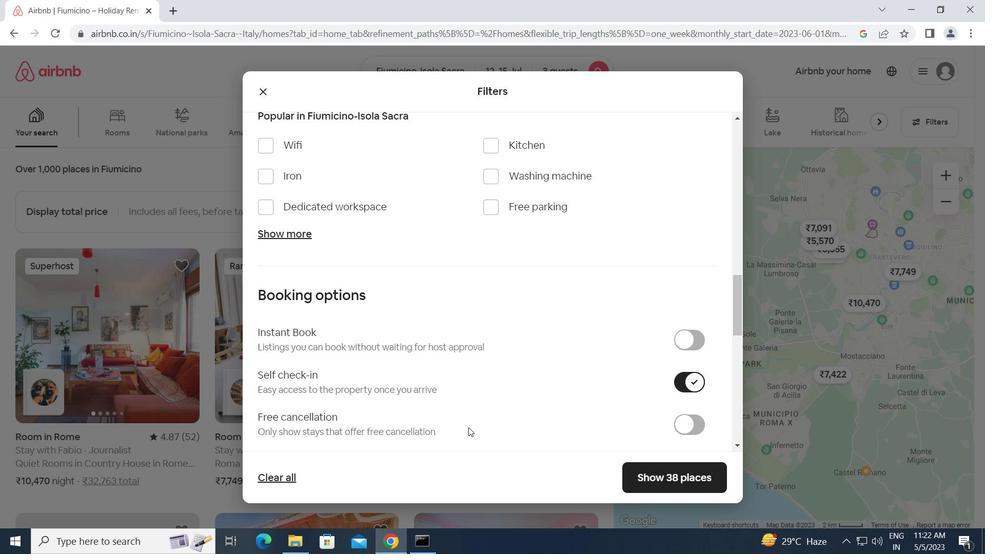 
Action: Mouse scrolled (468, 425) with delta (0, 0)
Screenshot: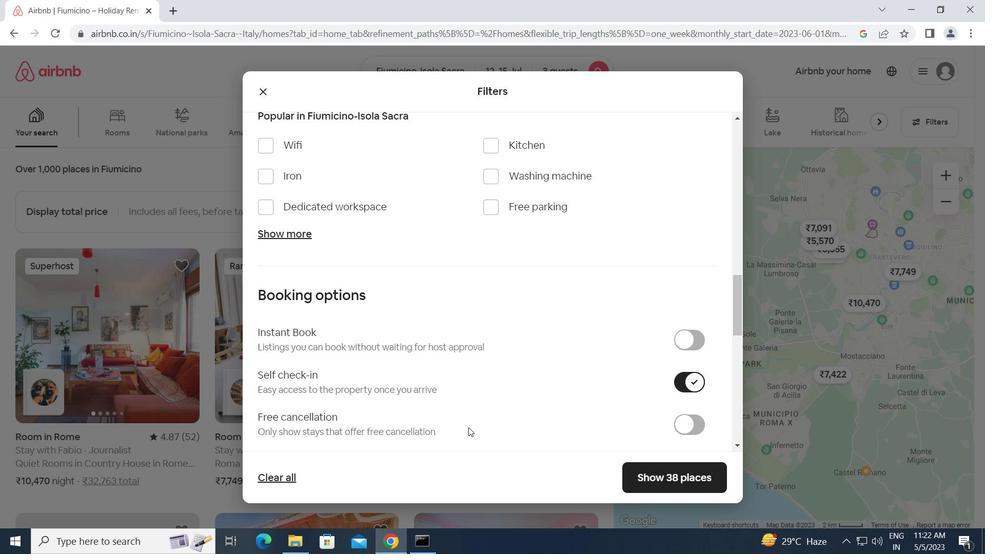 
Action: Mouse moved to (465, 420)
Screenshot: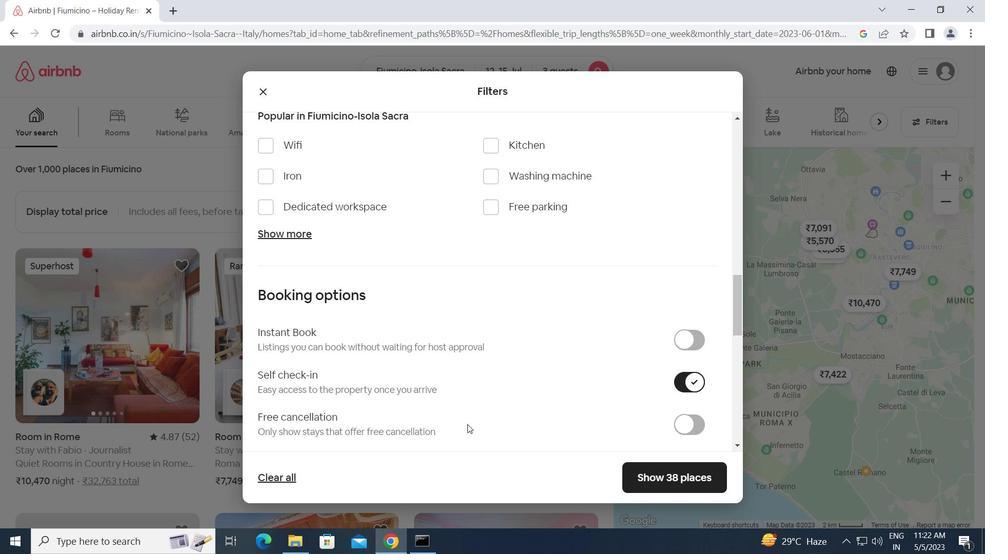 
Action: Mouse scrolled (465, 420) with delta (0, 0)
Screenshot: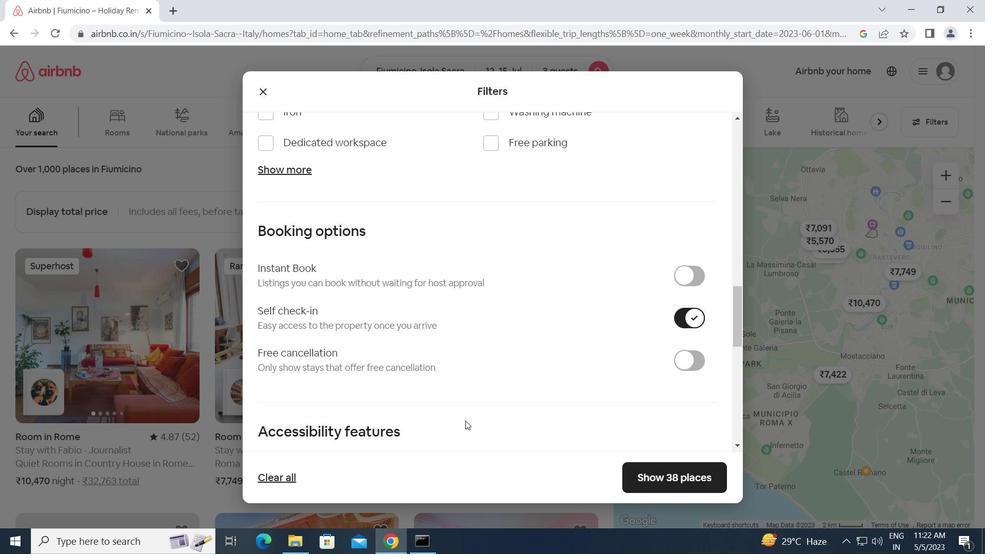 
Action: Mouse scrolled (465, 420) with delta (0, 0)
Screenshot: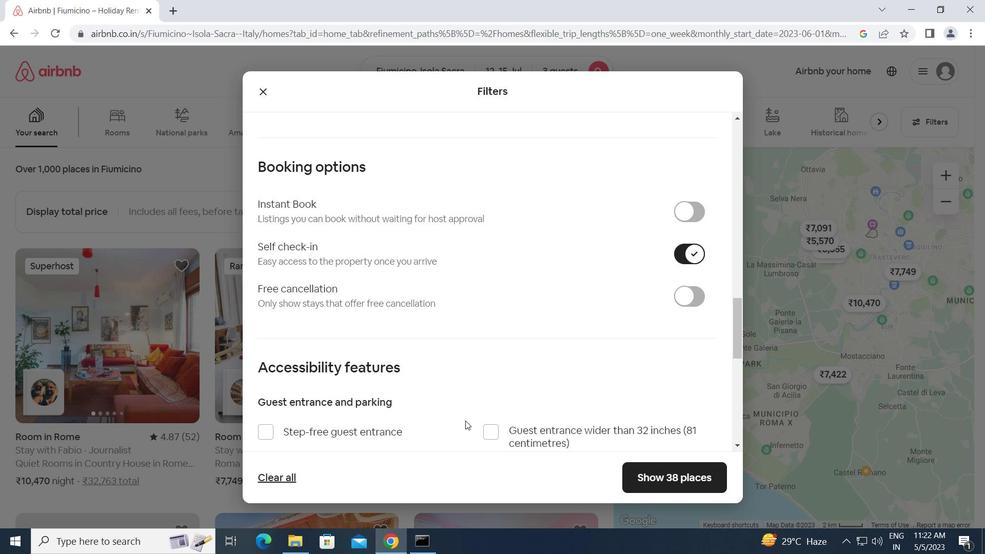 
Action: Mouse scrolled (465, 420) with delta (0, 0)
Screenshot: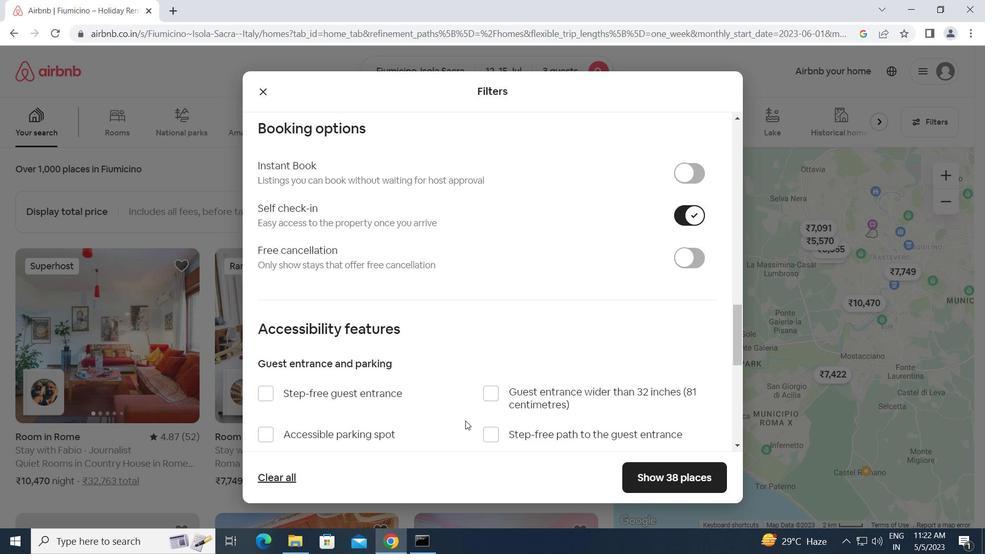
Action: Mouse scrolled (465, 420) with delta (0, 0)
Screenshot: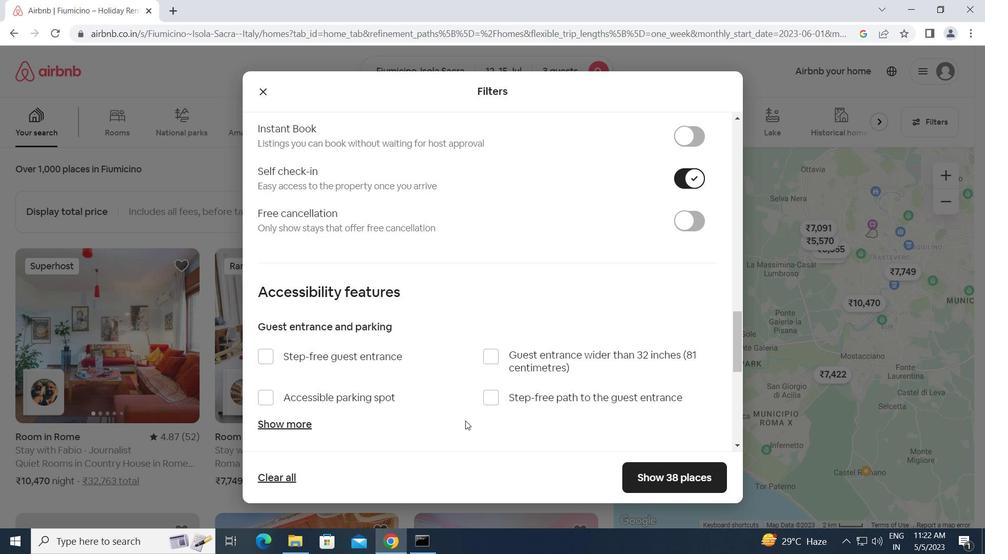 
Action: Mouse moved to (465, 420)
Screenshot: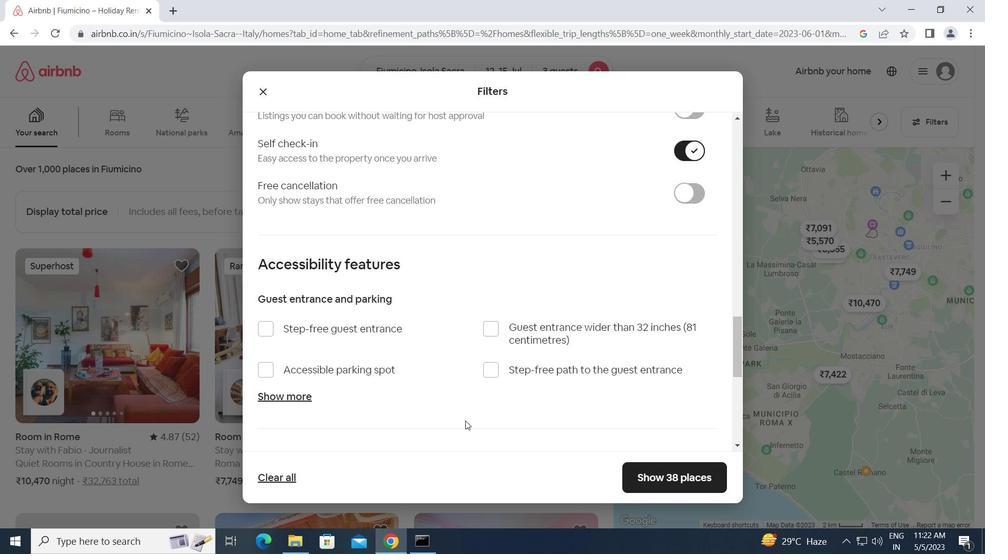 
Action: Mouse scrolled (465, 420) with delta (0, 0)
Screenshot: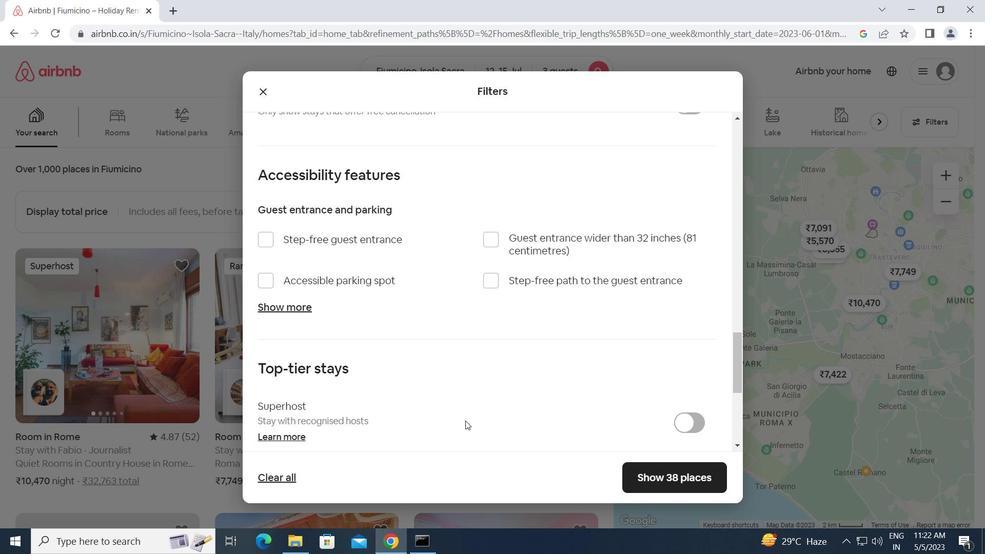 
Action: Mouse scrolled (465, 420) with delta (0, 0)
Screenshot: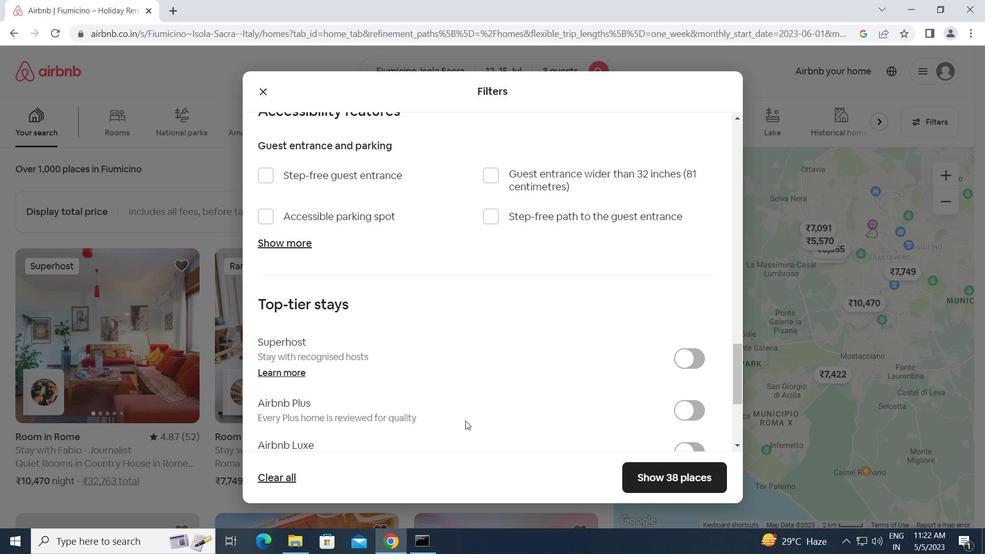 
Action: Mouse scrolled (465, 420) with delta (0, 0)
Screenshot: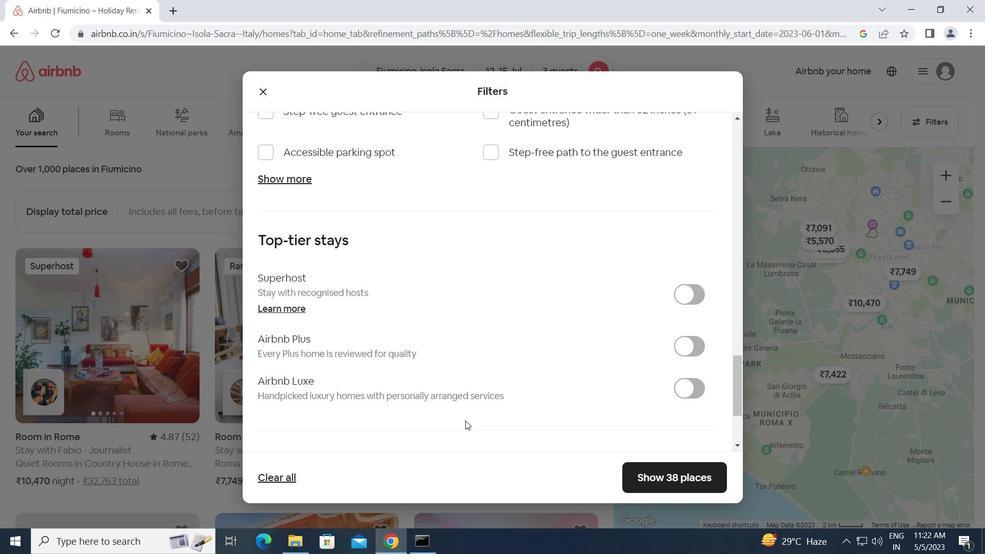 
Action: Mouse scrolled (465, 420) with delta (0, 0)
Screenshot: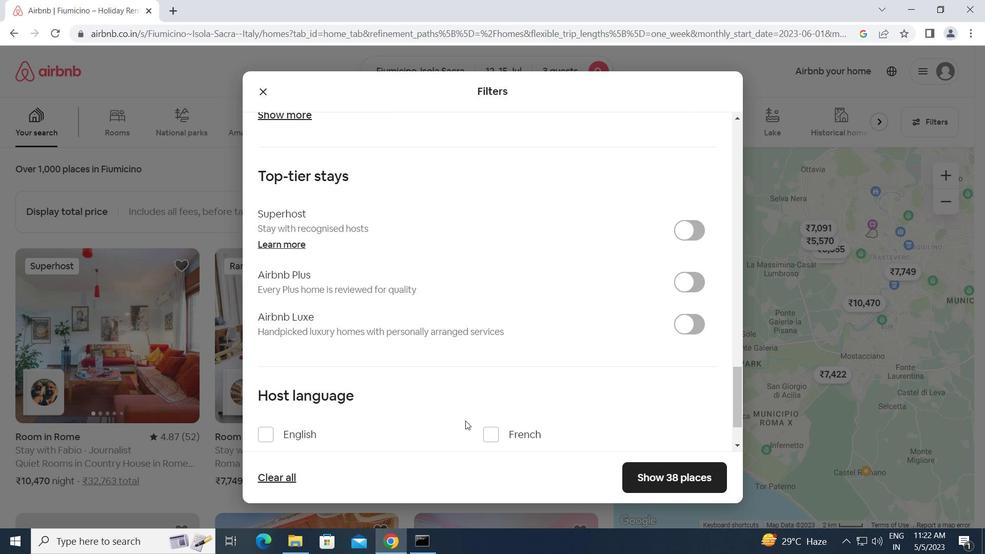 
Action: Mouse scrolled (465, 420) with delta (0, 0)
Screenshot: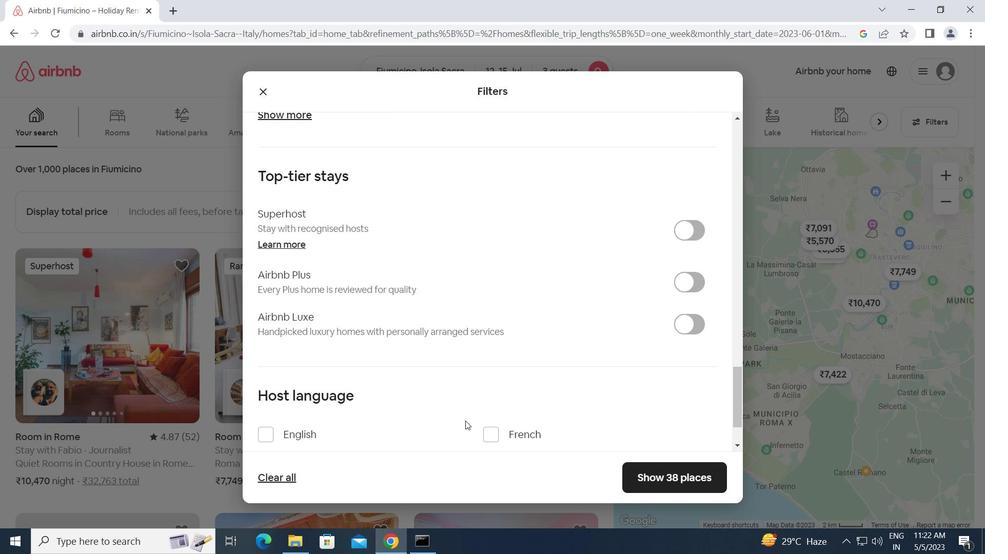 
Action: Mouse moved to (264, 359)
Screenshot: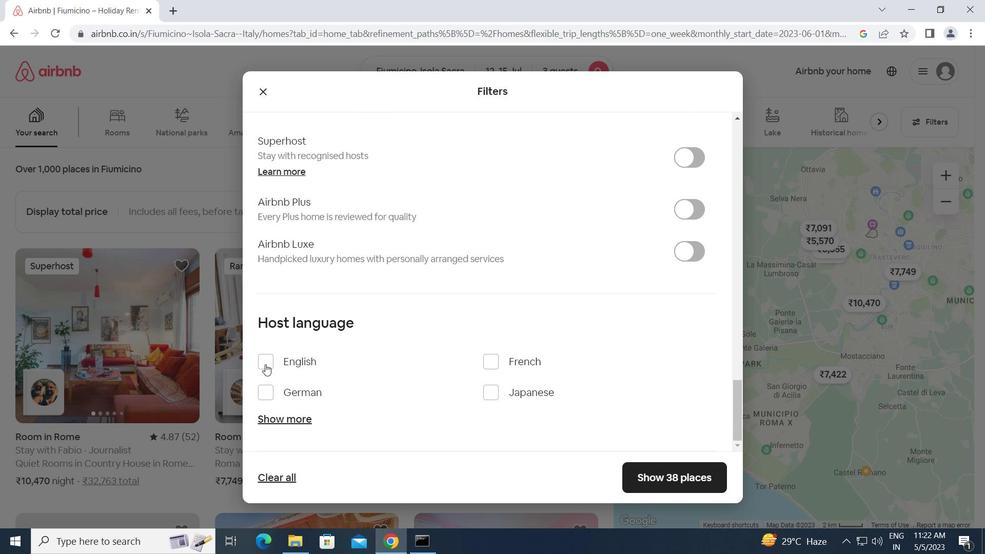 
Action: Mouse pressed left at (264, 359)
Screenshot: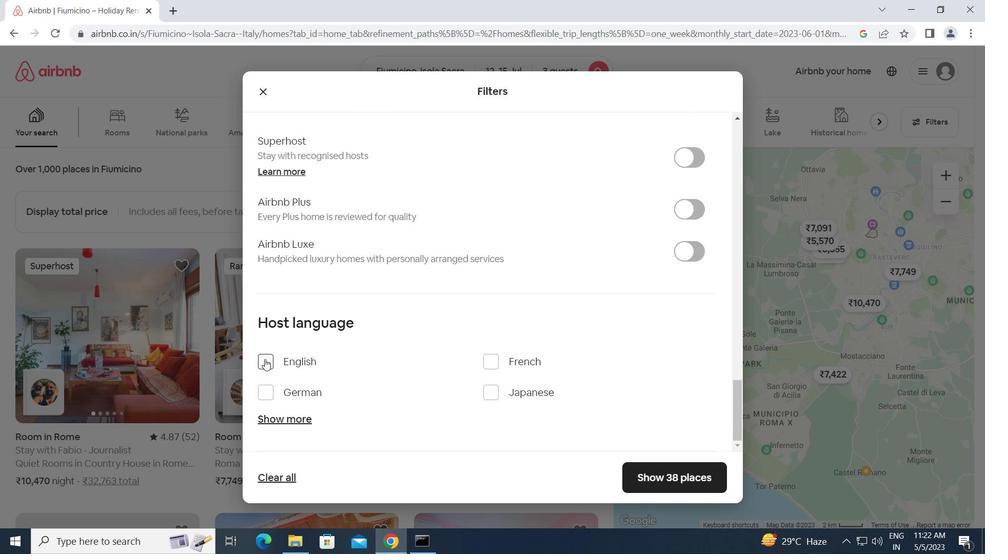 
Action: Mouse moved to (651, 472)
Screenshot: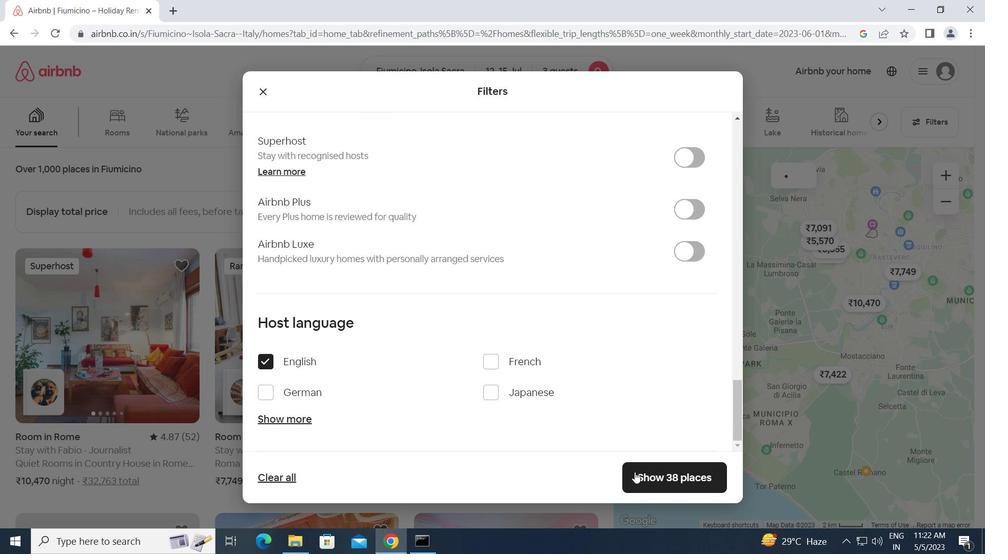 
Action: Mouse pressed left at (651, 472)
Screenshot: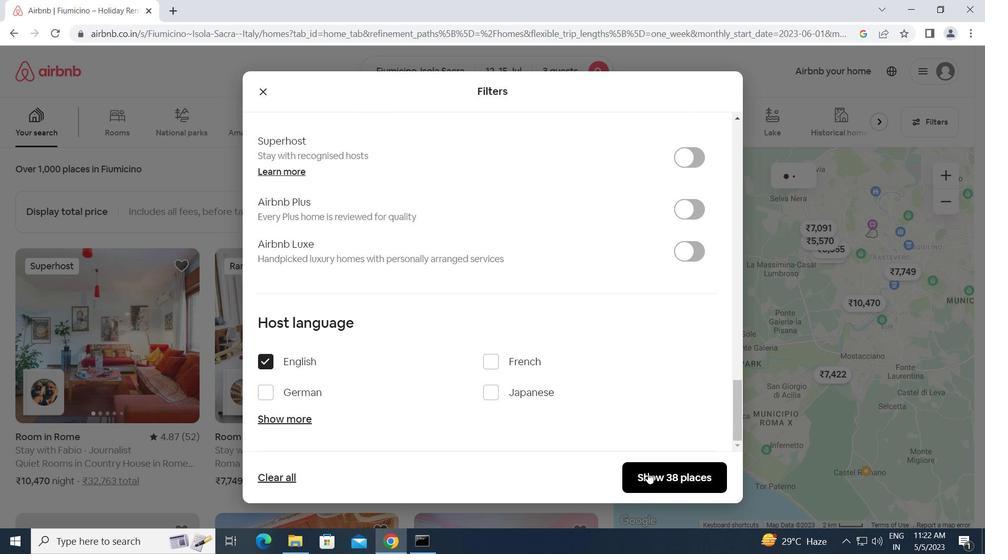 
Action: Mouse moved to (503, 463)
Screenshot: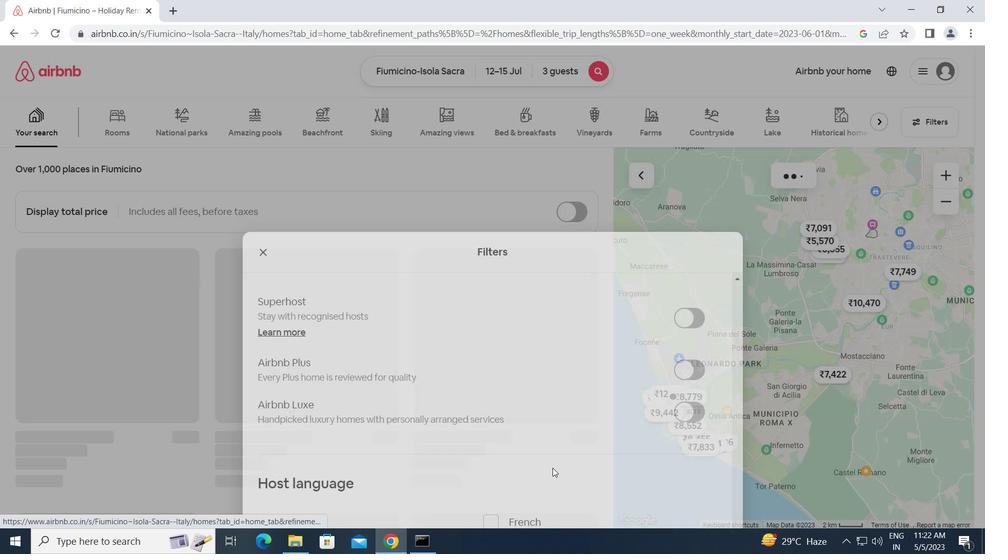 
